 Task: Find connections with filter location Aïn Arnat with filter topic #workwith filter profile language French with filter current company MGH Group with filter school Sardar Vallabhbhai National Institute of Technology, Surat with filter industry Insurance and Employee Benefit Funds with filter service category Translation with filter keywords title Concierge
Action: Mouse moved to (600, 82)
Screenshot: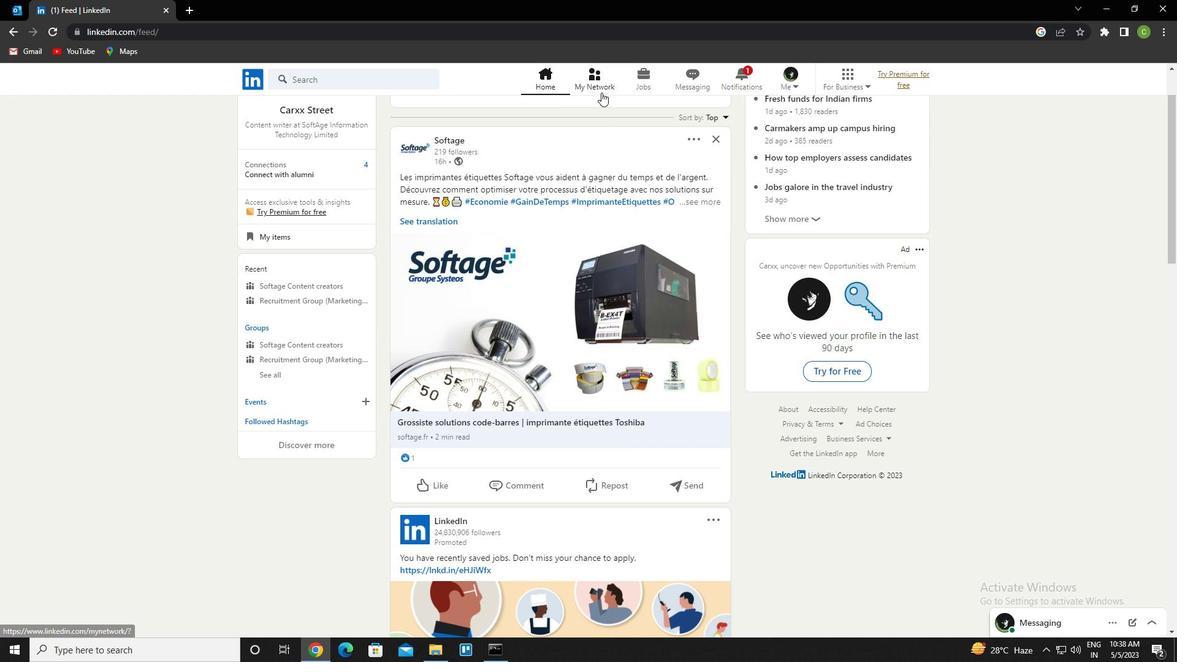 
Action: Mouse pressed left at (600, 82)
Screenshot: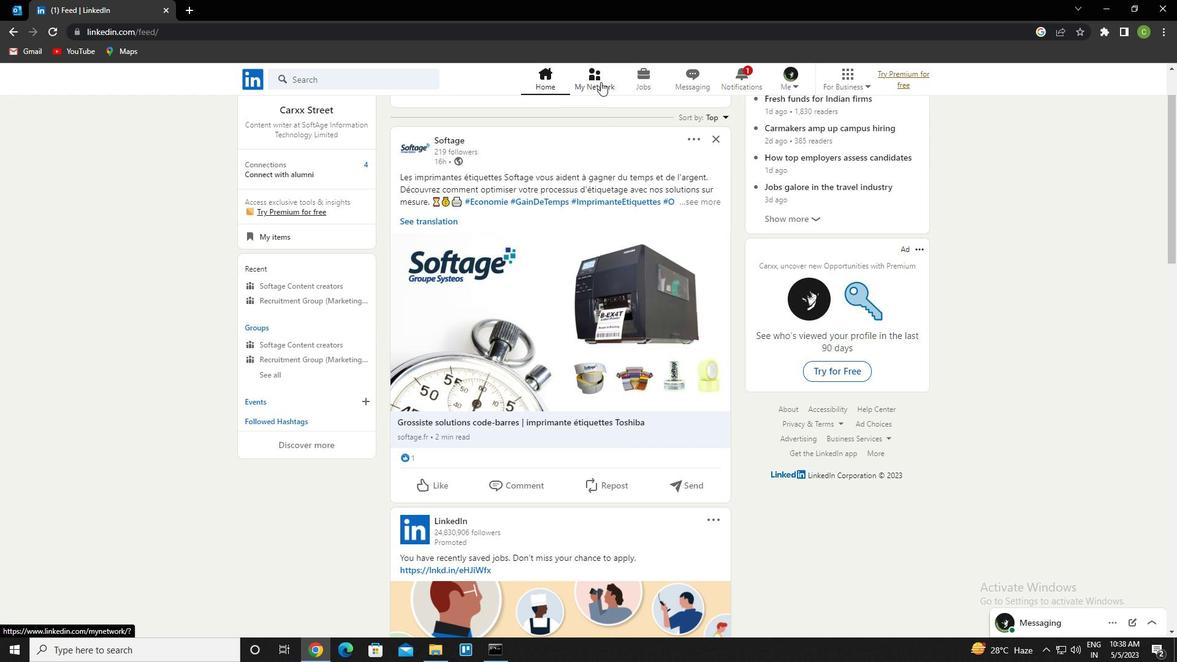 
Action: Mouse moved to (358, 152)
Screenshot: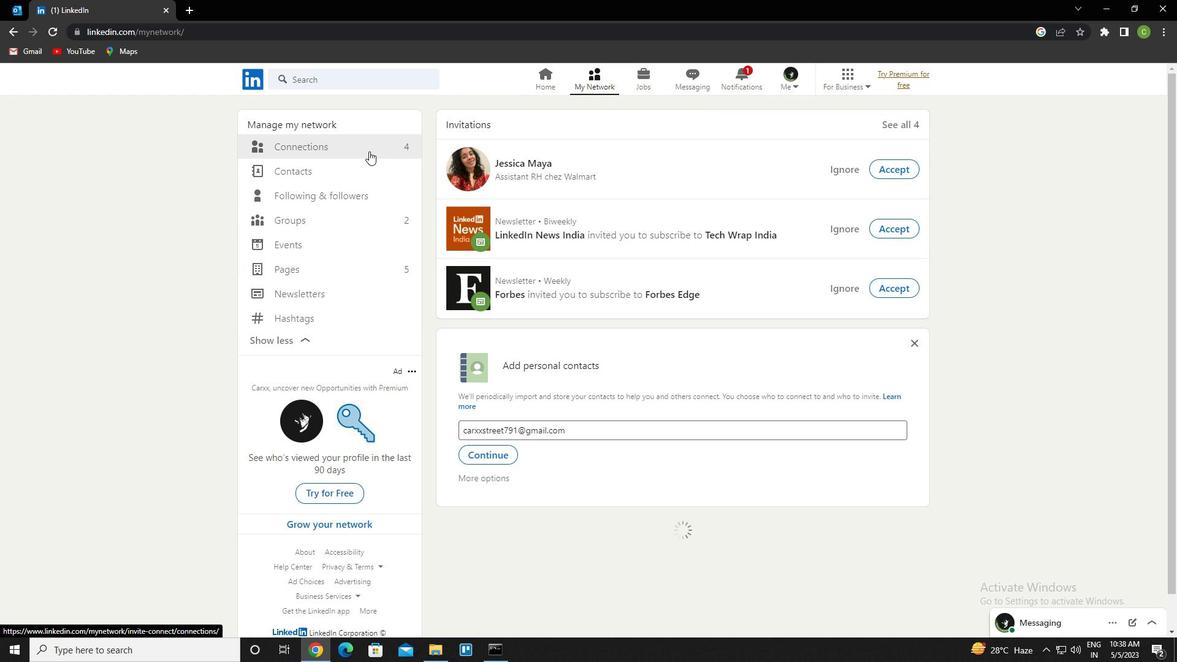 
Action: Mouse pressed left at (358, 152)
Screenshot: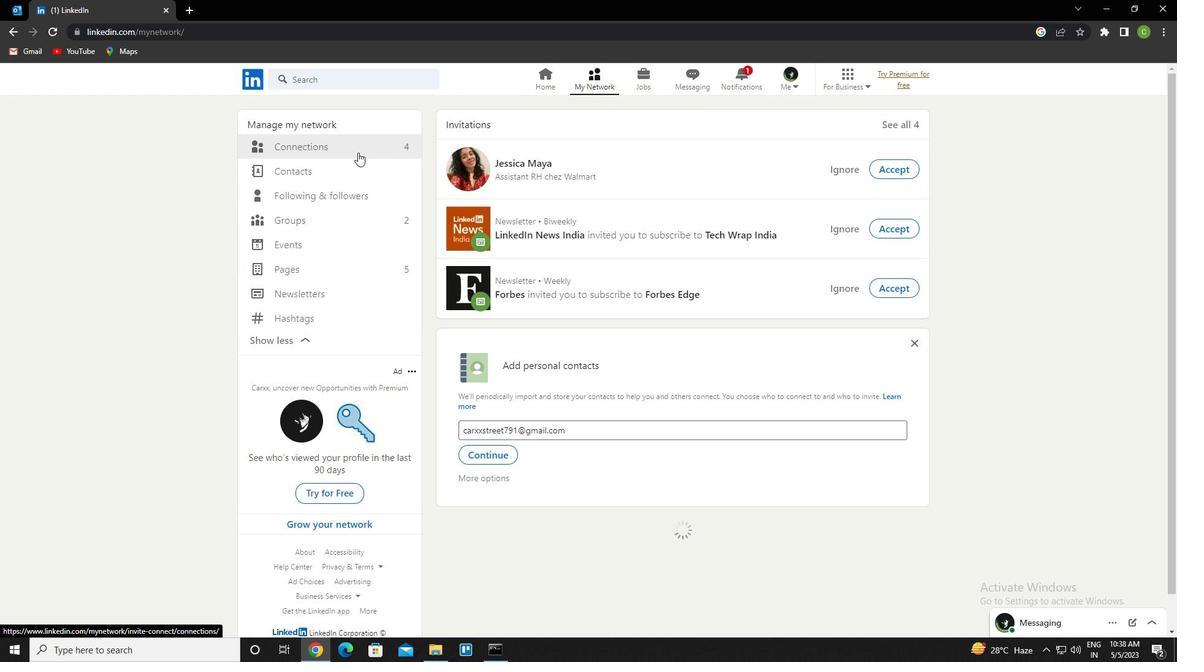 
Action: Mouse moved to (675, 150)
Screenshot: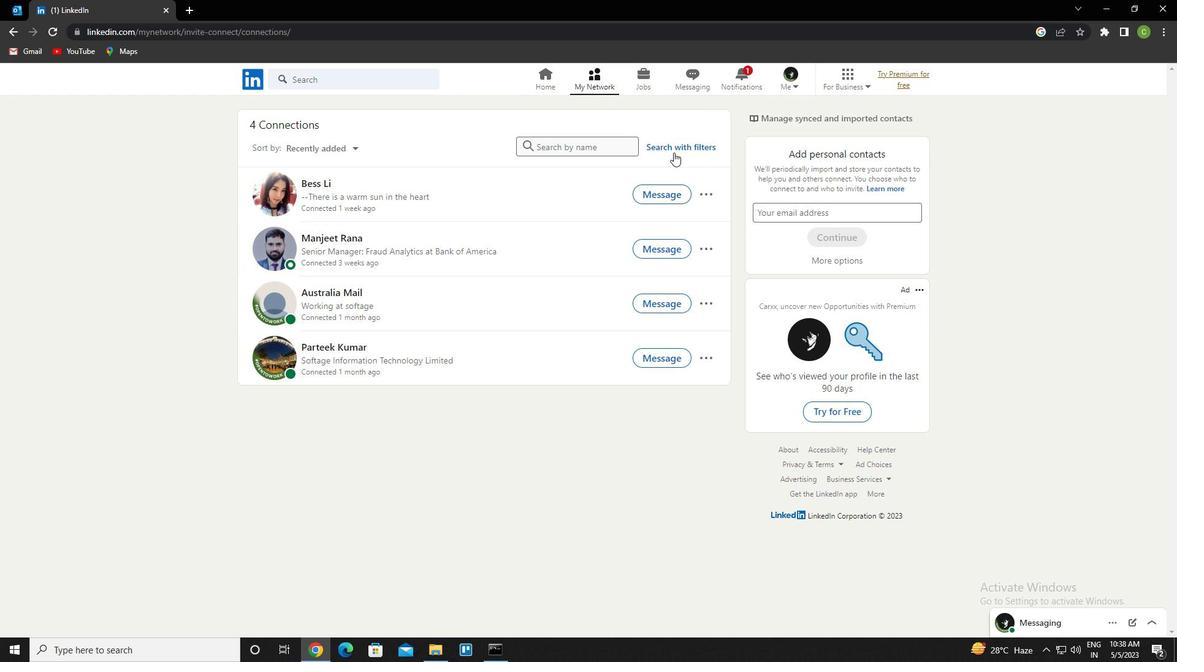 
Action: Mouse pressed left at (675, 150)
Screenshot: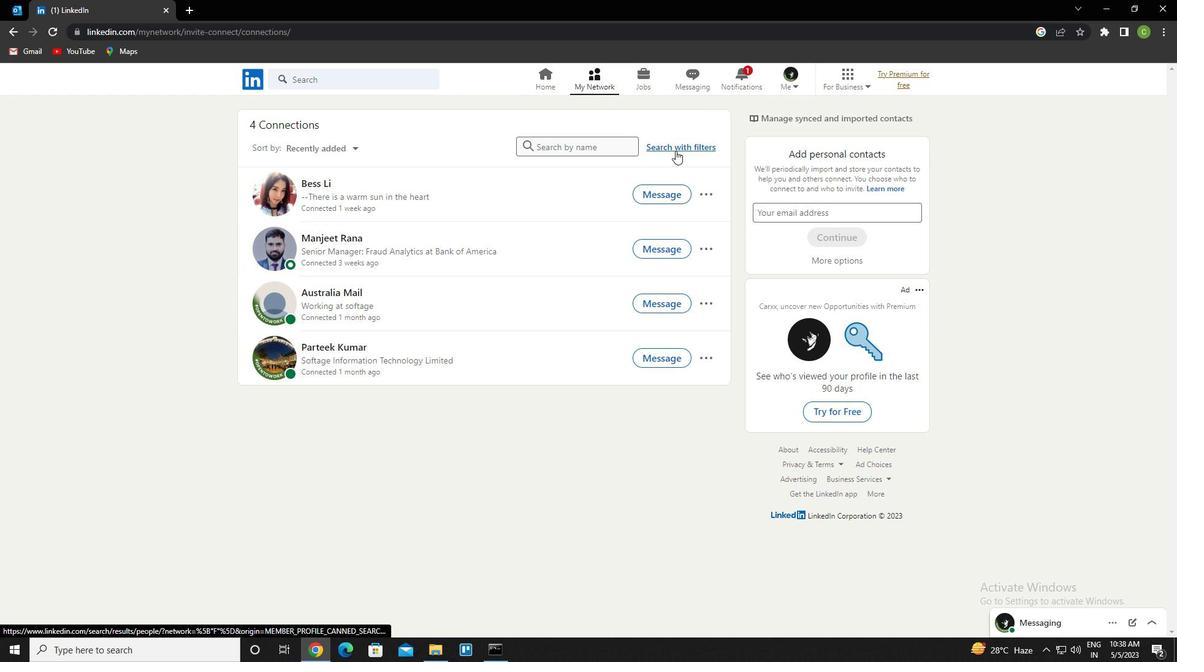 
Action: Mouse moved to (630, 115)
Screenshot: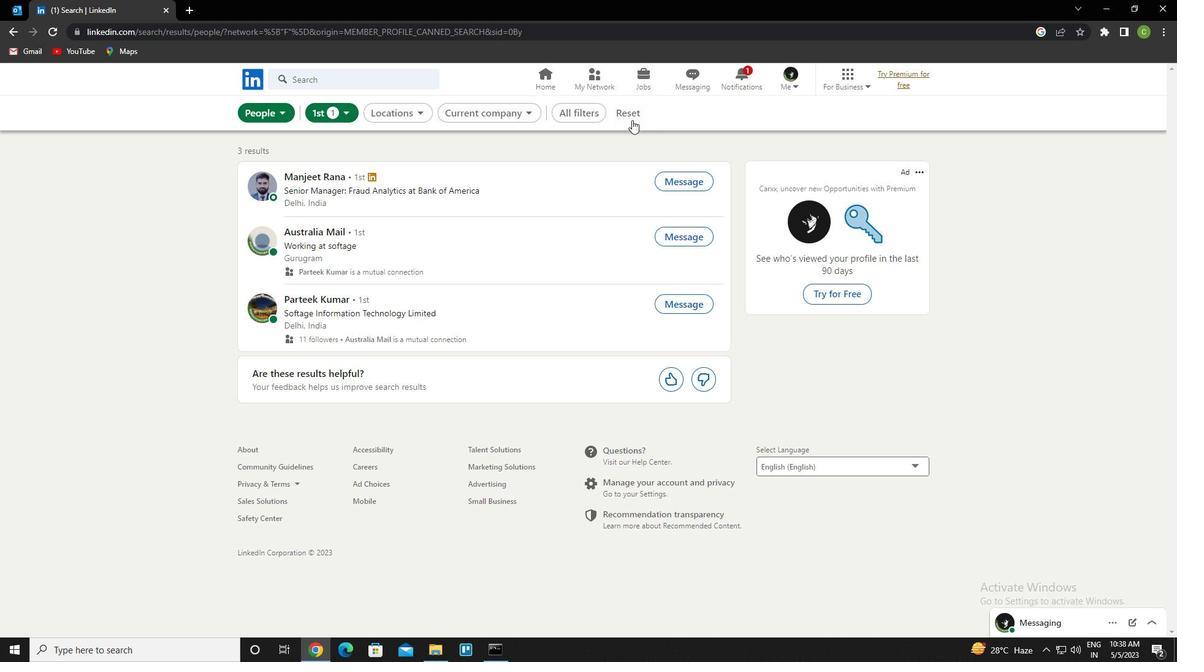
Action: Mouse pressed left at (630, 115)
Screenshot: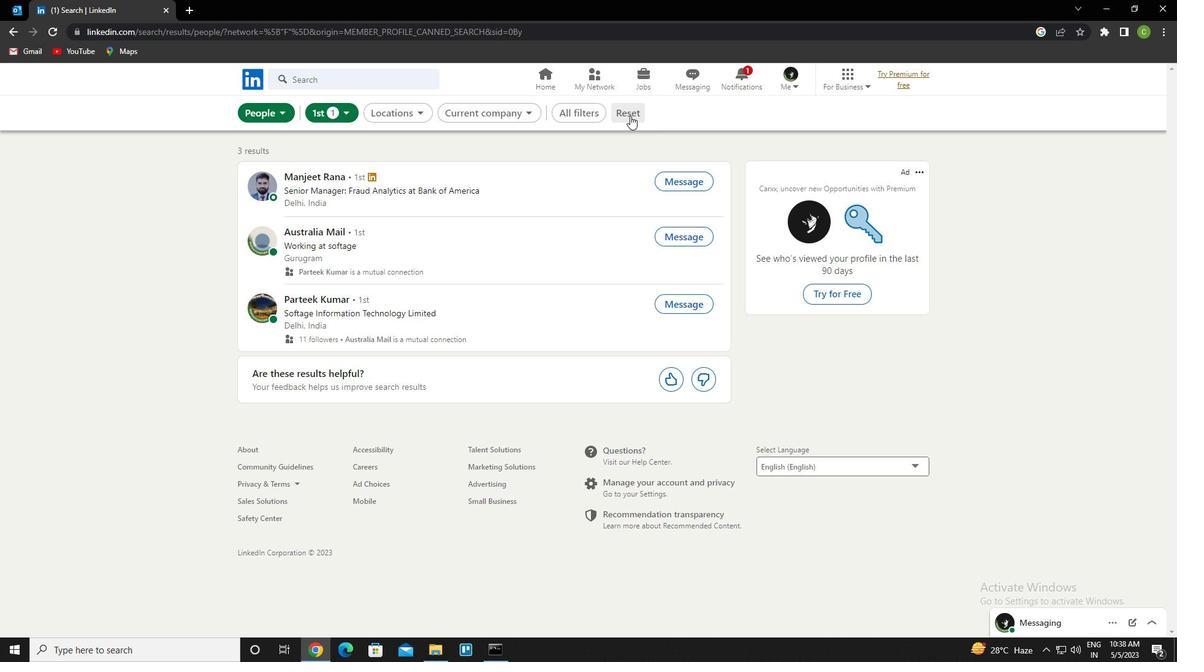 
Action: Mouse moved to (618, 115)
Screenshot: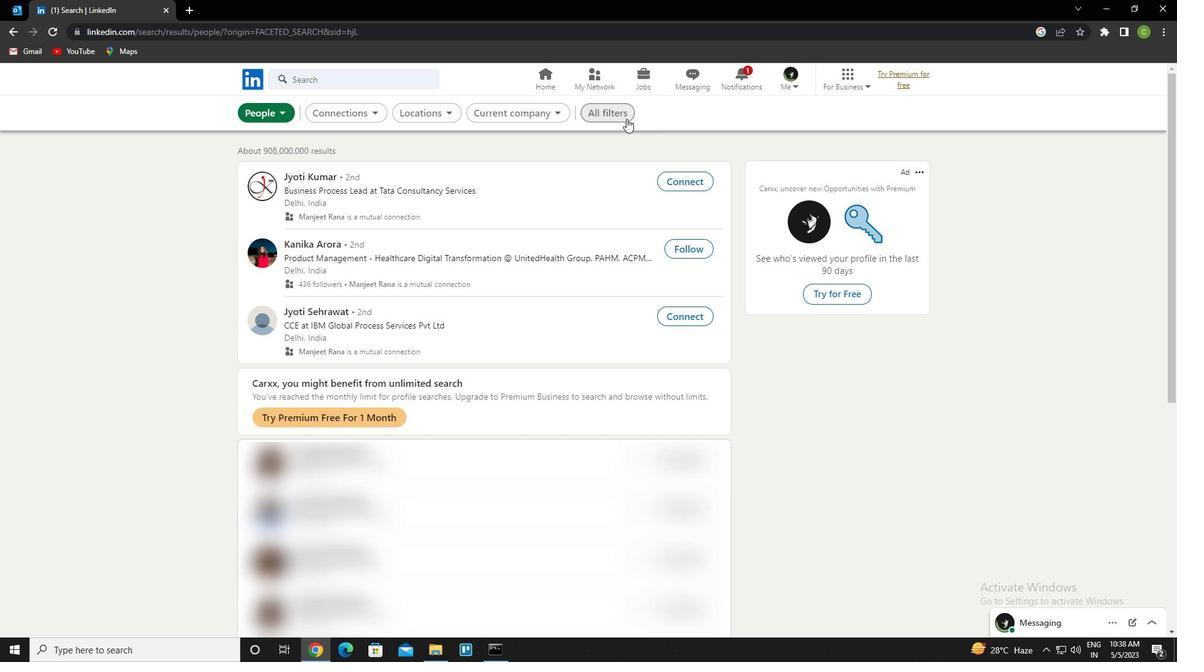 
Action: Mouse pressed left at (618, 115)
Screenshot: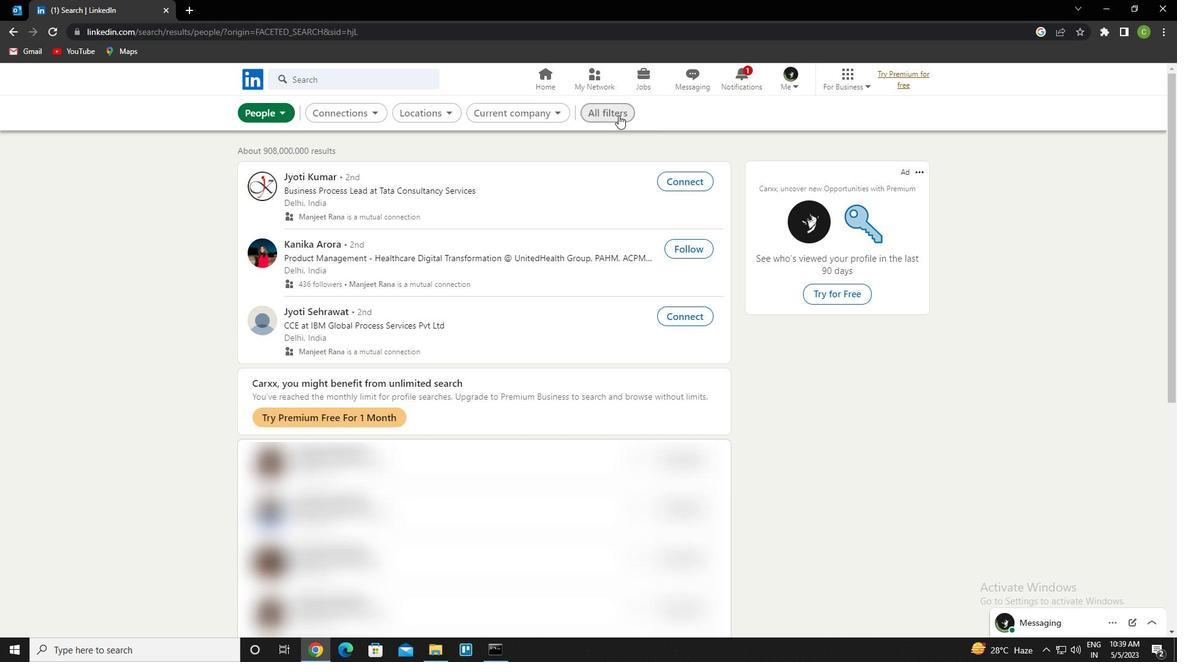 
Action: Mouse moved to (932, 364)
Screenshot: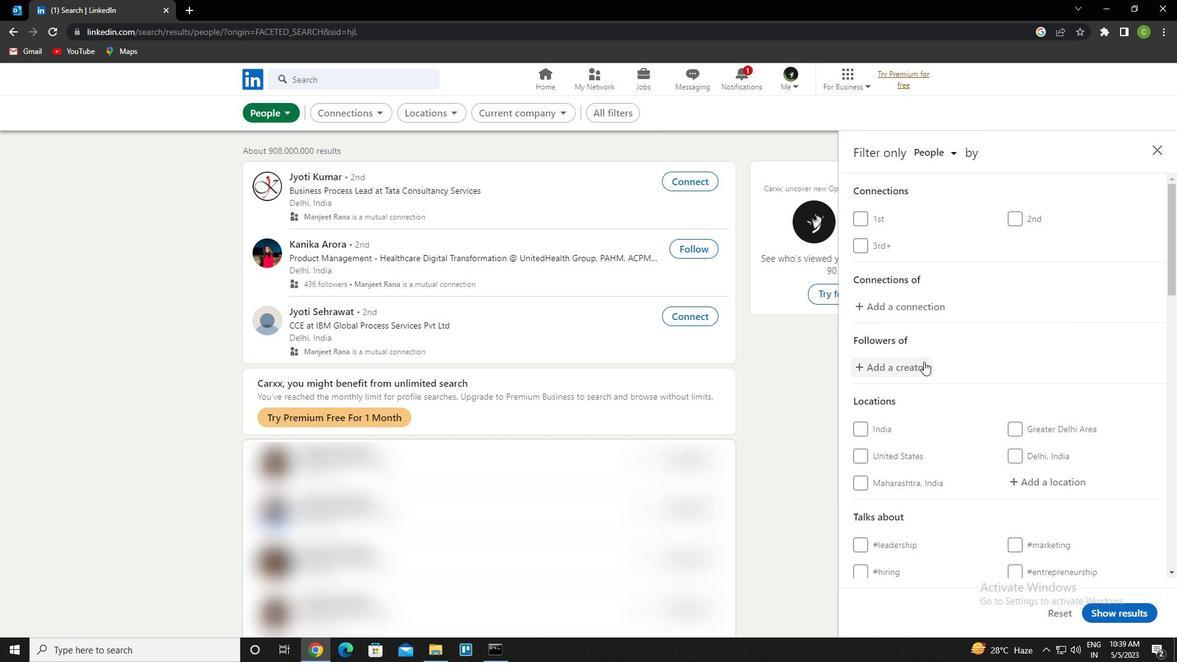 
Action: Mouse scrolled (932, 363) with delta (0, 0)
Screenshot: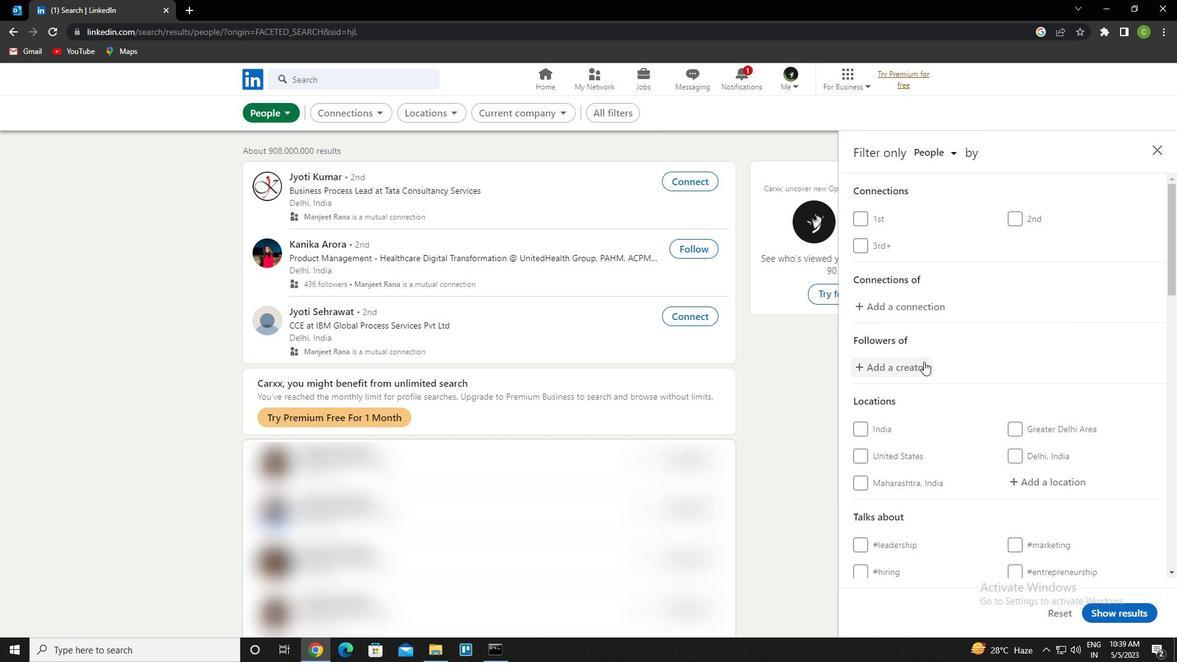 
Action: Mouse moved to (966, 406)
Screenshot: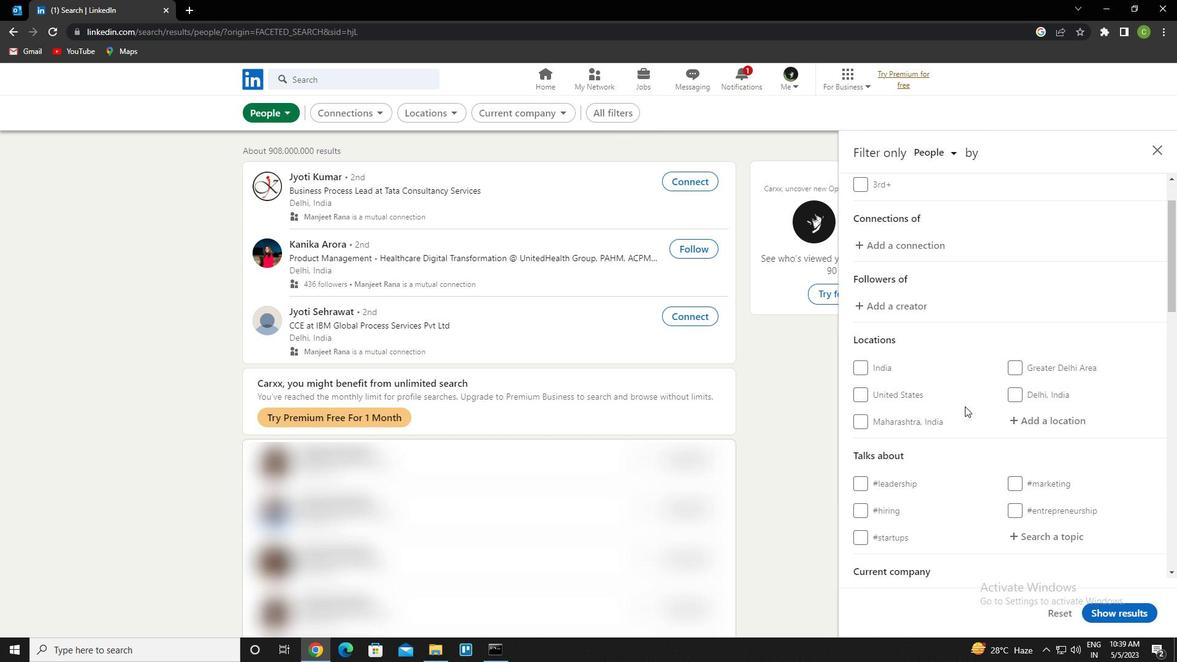 
Action: Mouse scrolled (966, 405) with delta (0, 0)
Screenshot: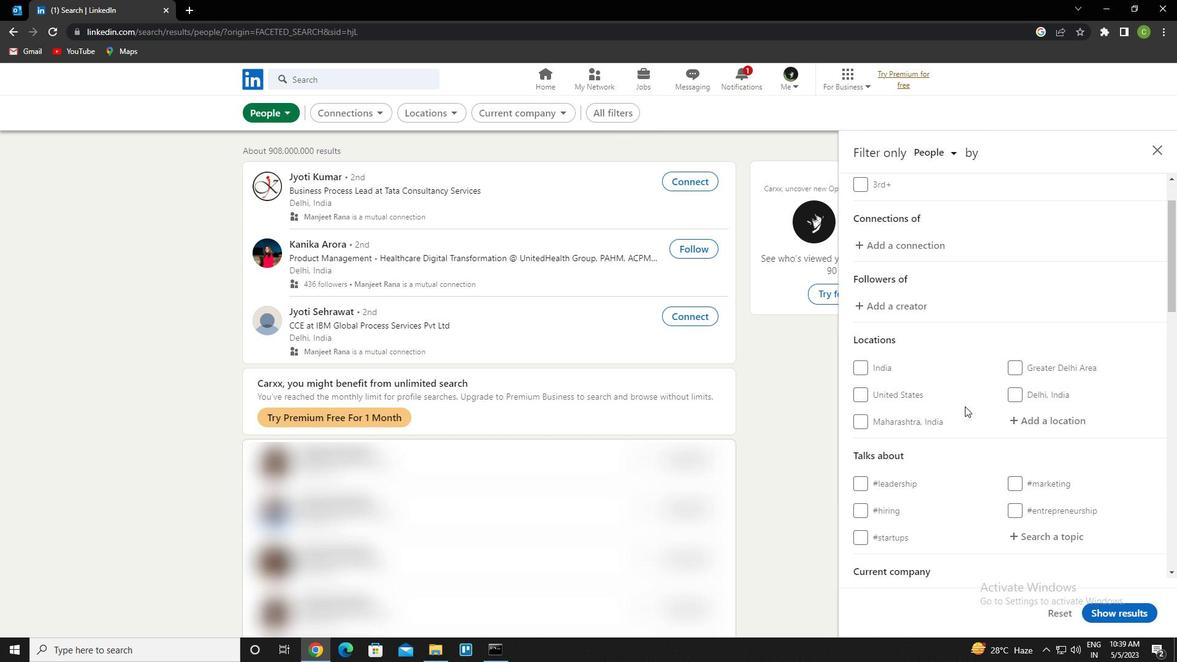
Action: Mouse moved to (1024, 359)
Screenshot: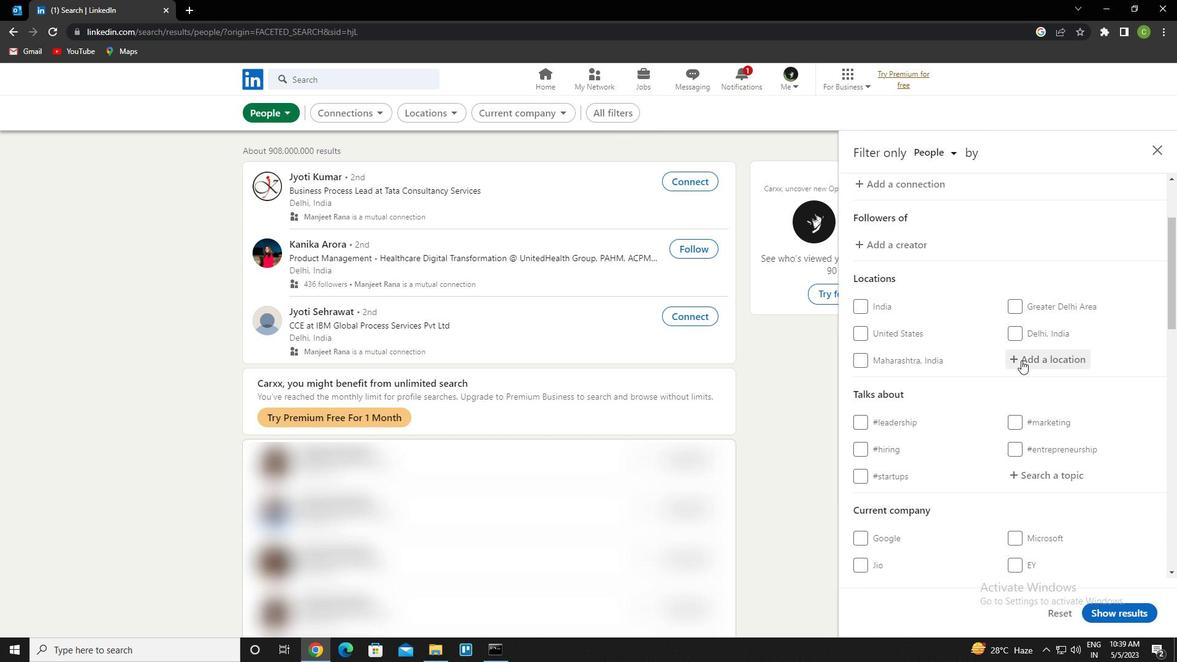 
Action: Mouse pressed left at (1024, 359)
Screenshot: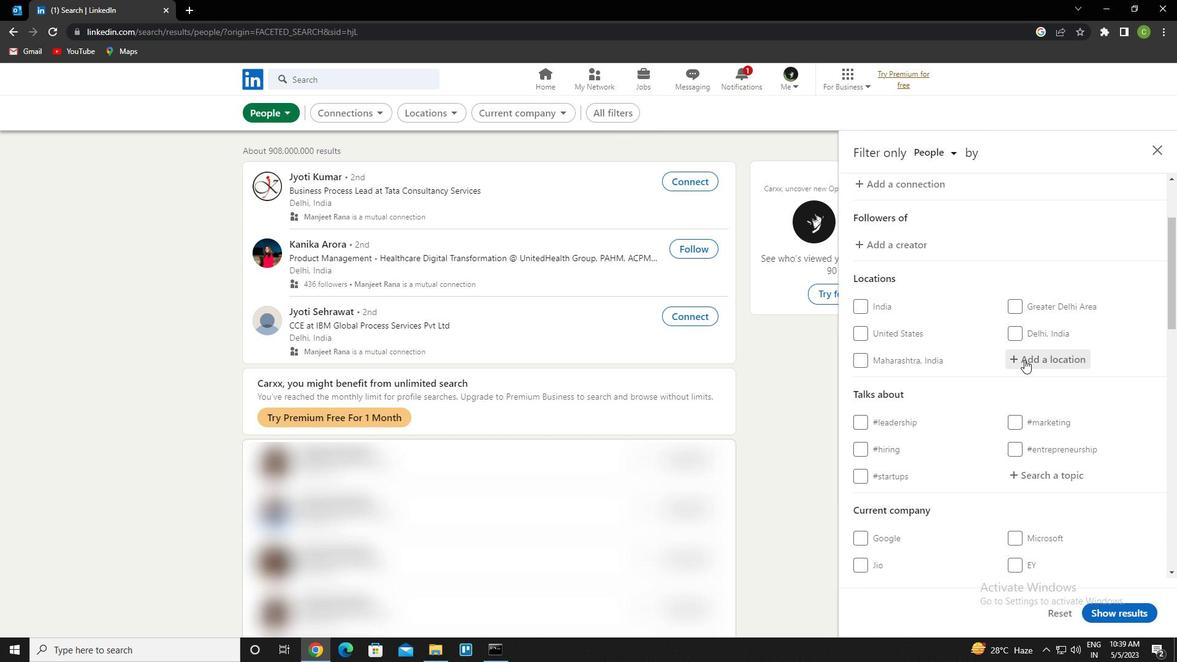 
Action: Mouse moved to (990, 335)
Screenshot: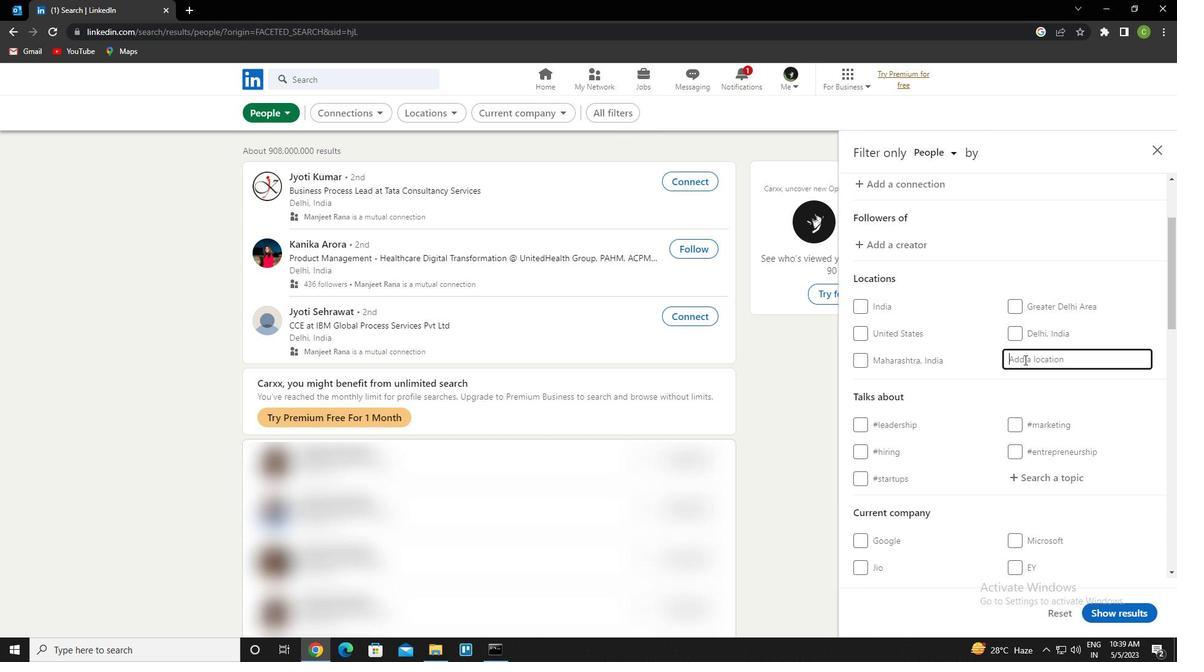 
Action: Key pressed <Key.caps_lock>a<Key.caps_lock>in<Key.space><Key.caps_lock>a<Key.caps_lock>rnat<Key.down><Key.enter>
Screenshot: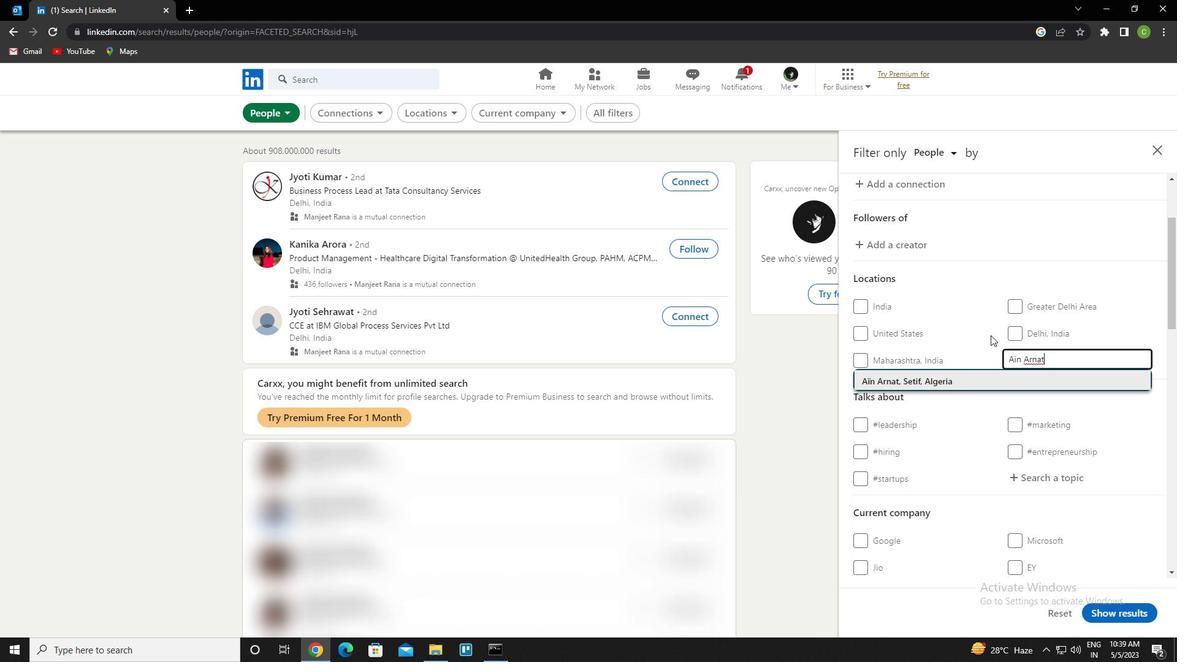 
Action: Mouse scrolled (990, 334) with delta (0, 0)
Screenshot: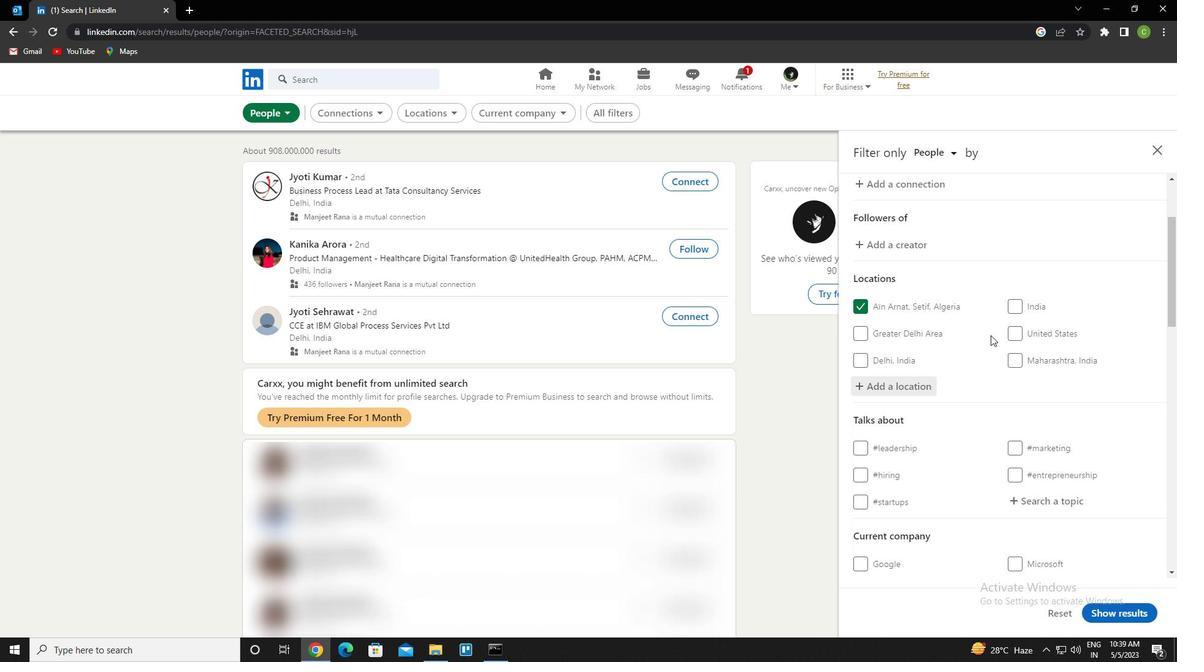
Action: Mouse moved to (1050, 441)
Screenshot: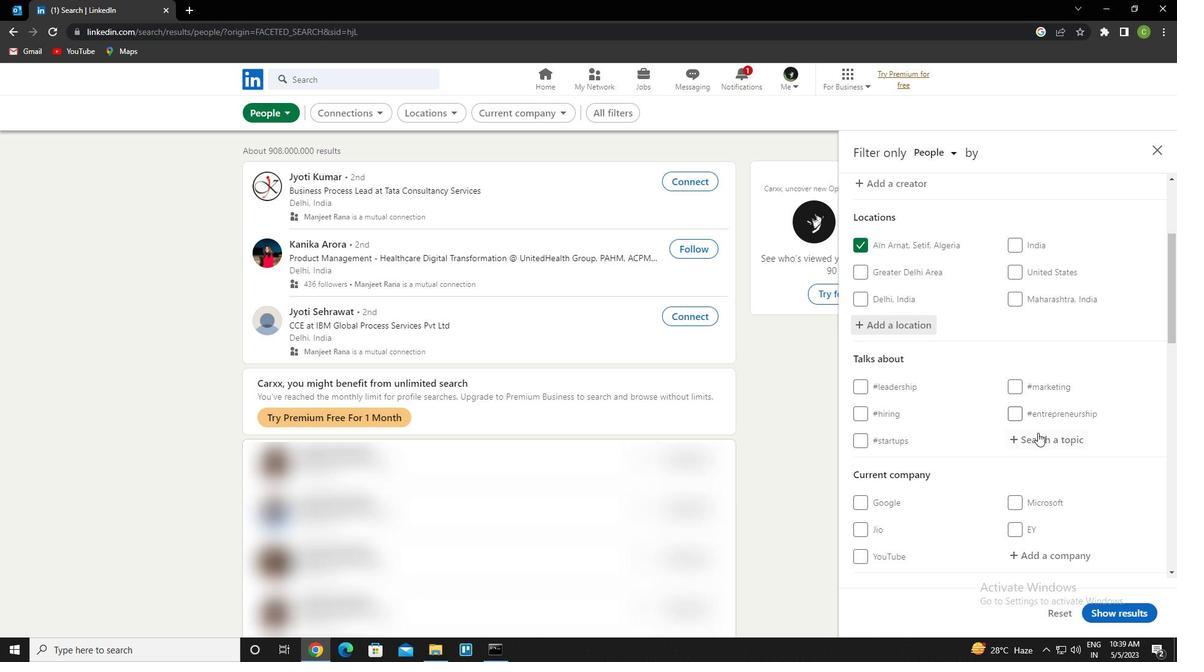 
Action: Mouse pressed left at (1050, 441)
Screenshot: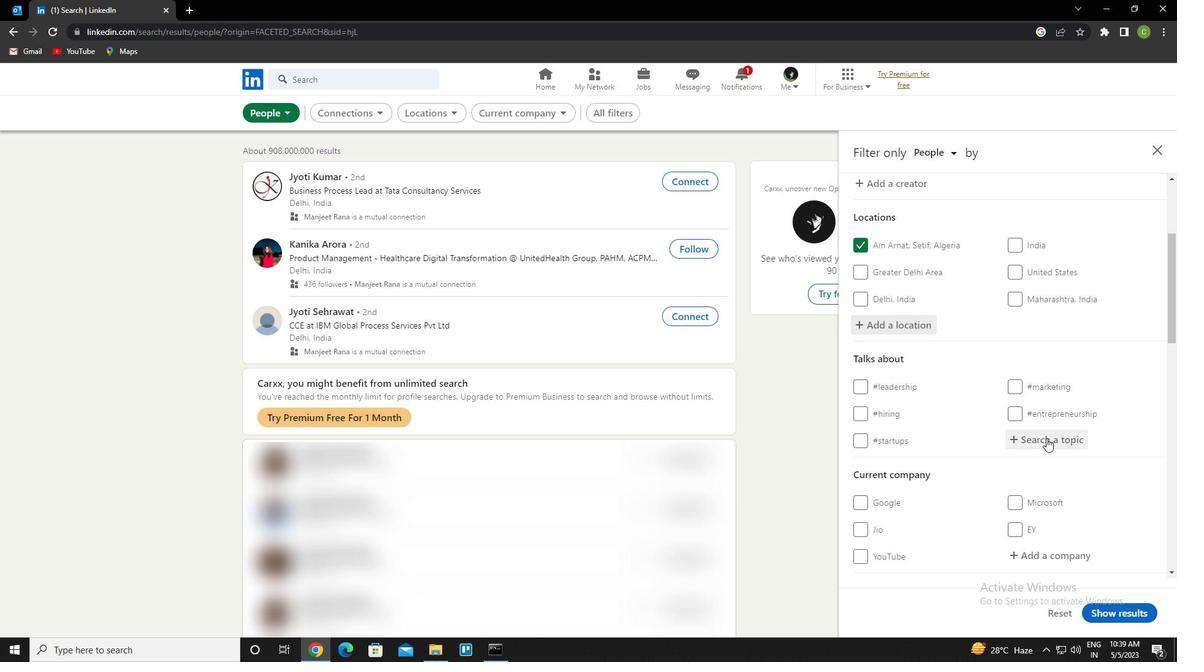 
Action: Mouse moved to (992, 407)
Screenshot: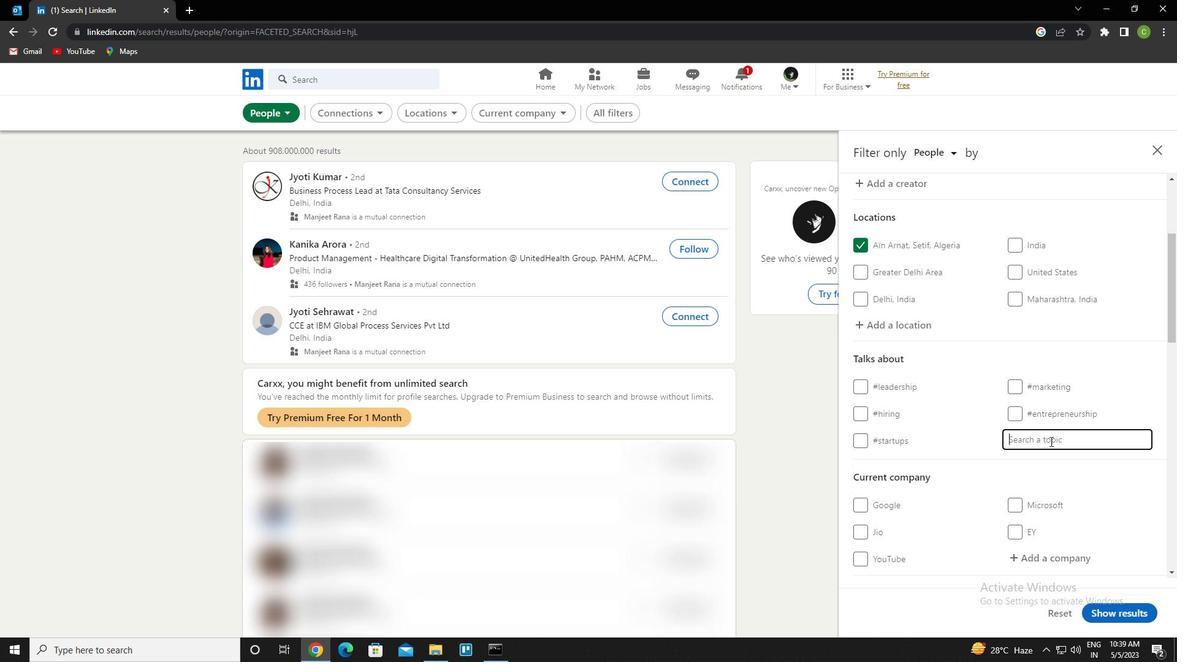 
Action: Key pressed work<Key.down><Key.enter>
Screenshot: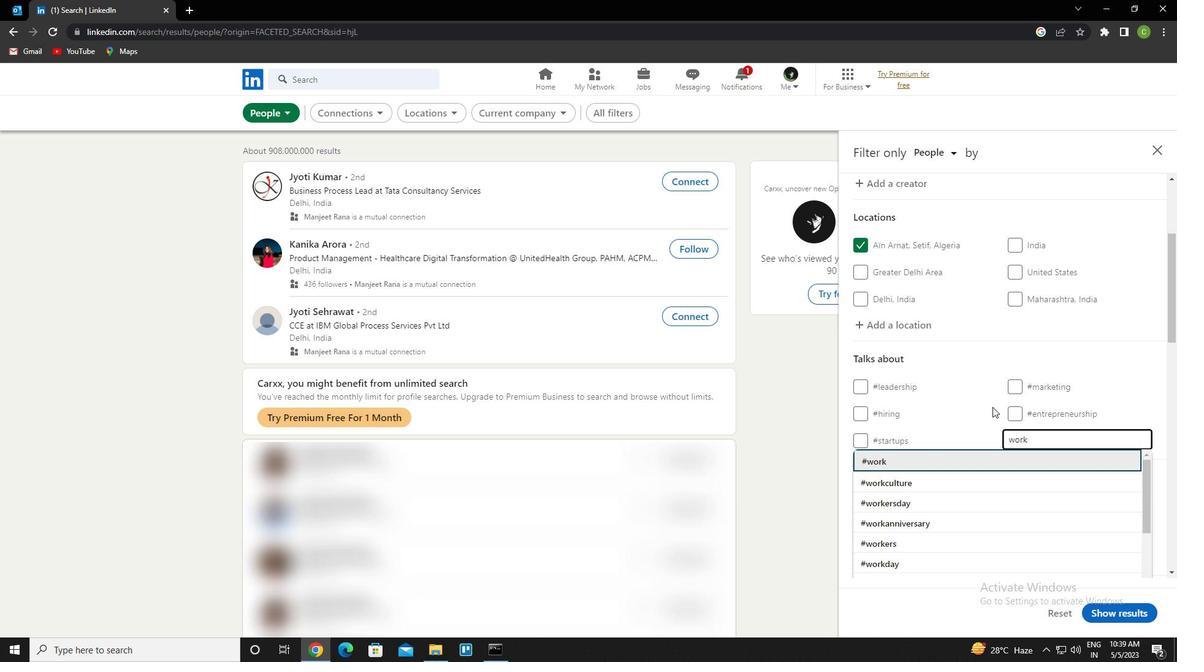 
Action: Mouse moved to (992, 406)
Screenshot: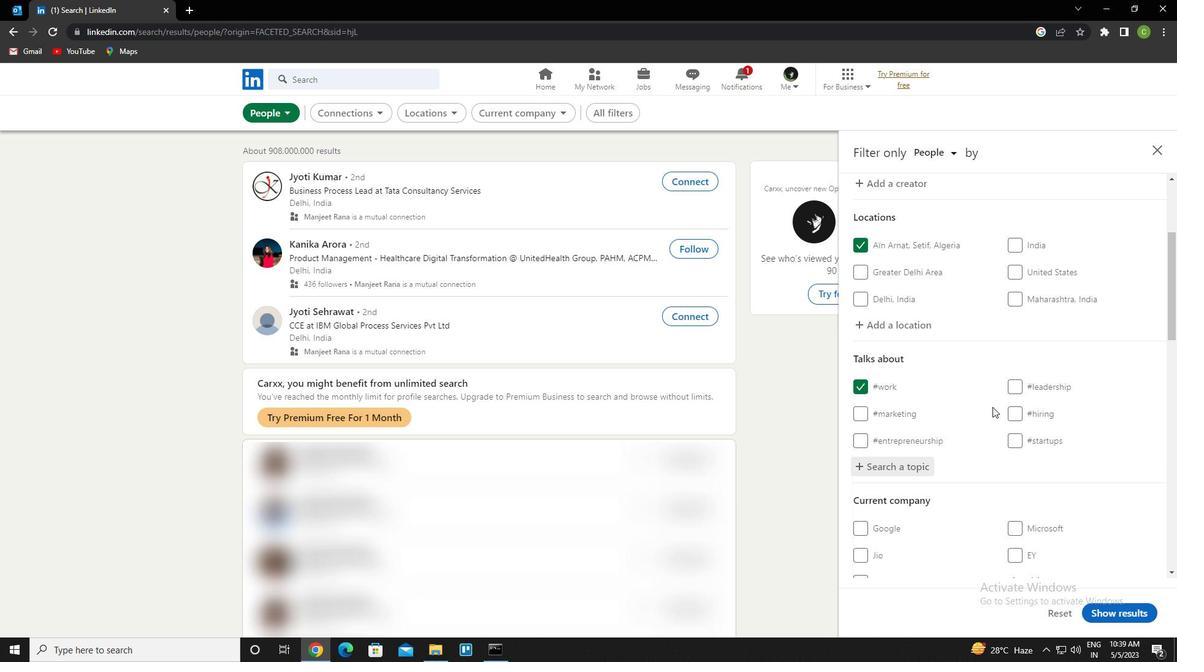 
Action: Mouse scrolled (992, 405) with delta (0, 0)
Screenshot: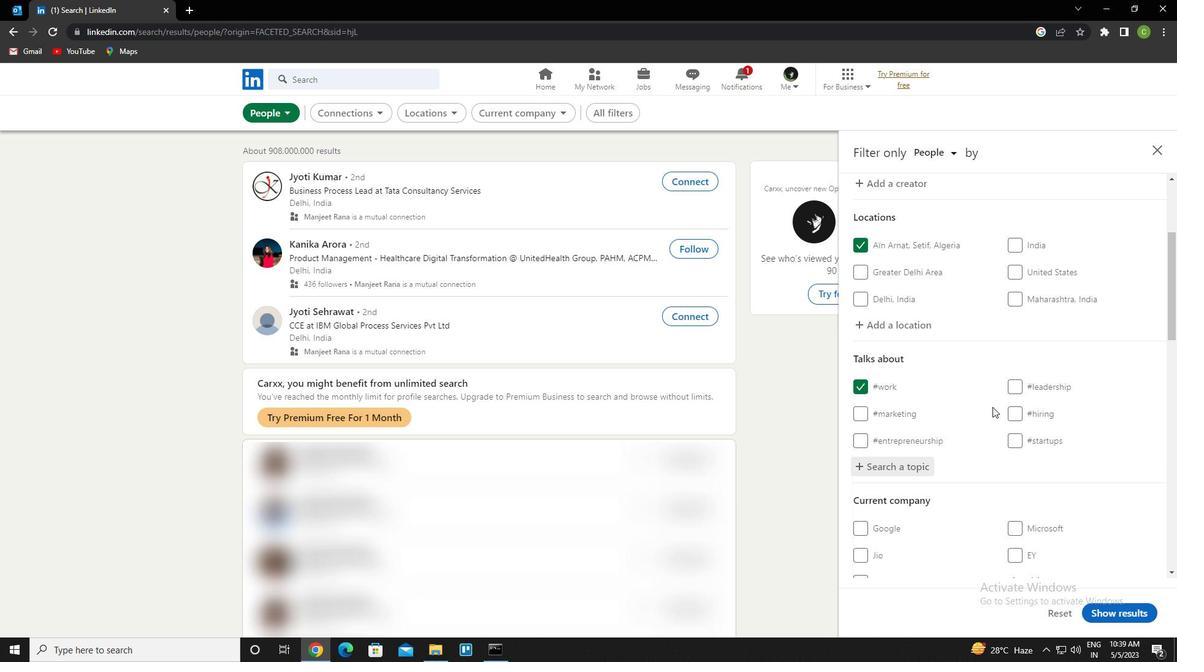
Action: Mouse moved to (992, 408)
Screenshot: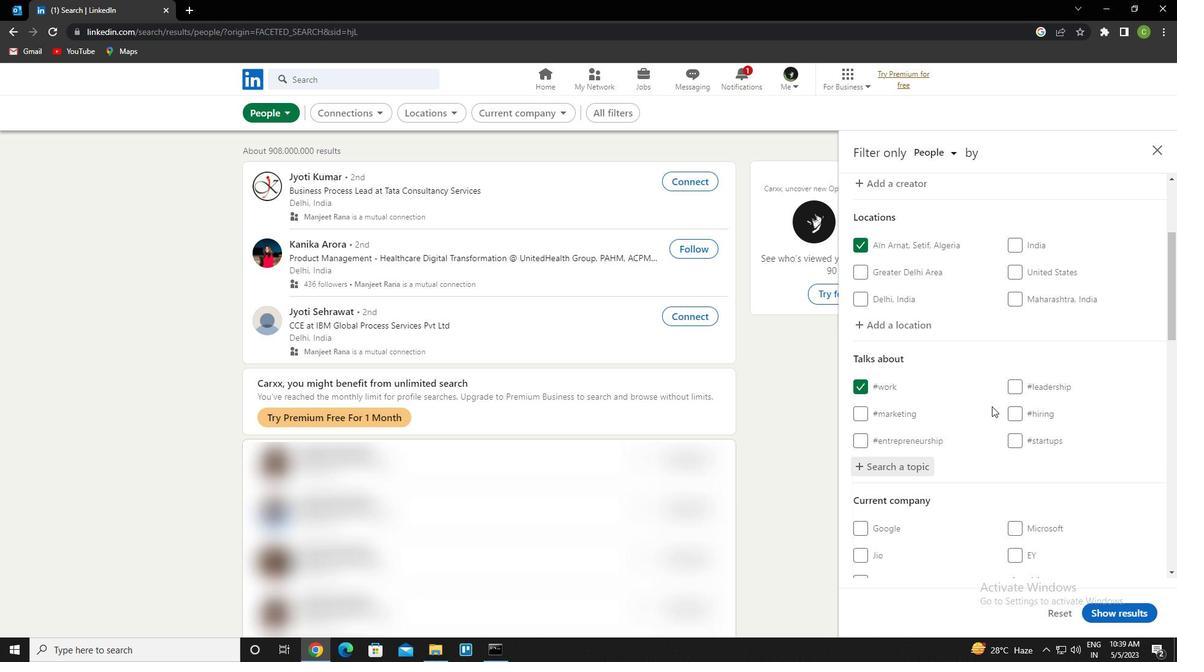 
Action: Mouse scrolled (992, 407) with delta (0, 0)
Screenshot: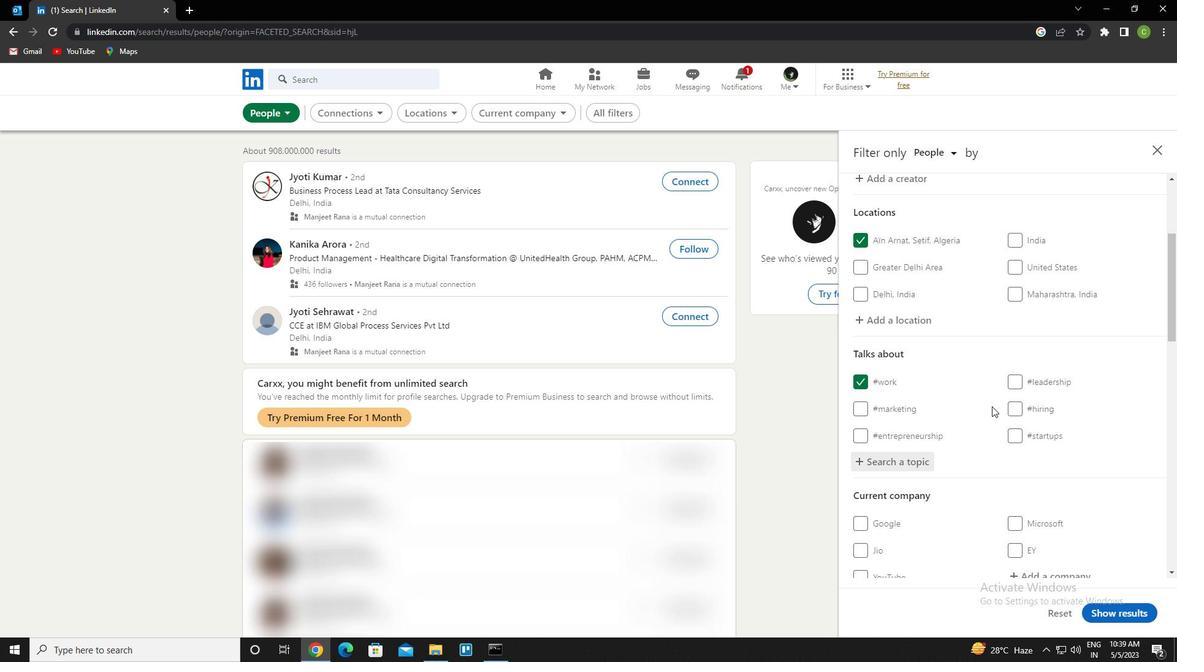 
Action: Mouse moved to (992, 409)
Screenshot: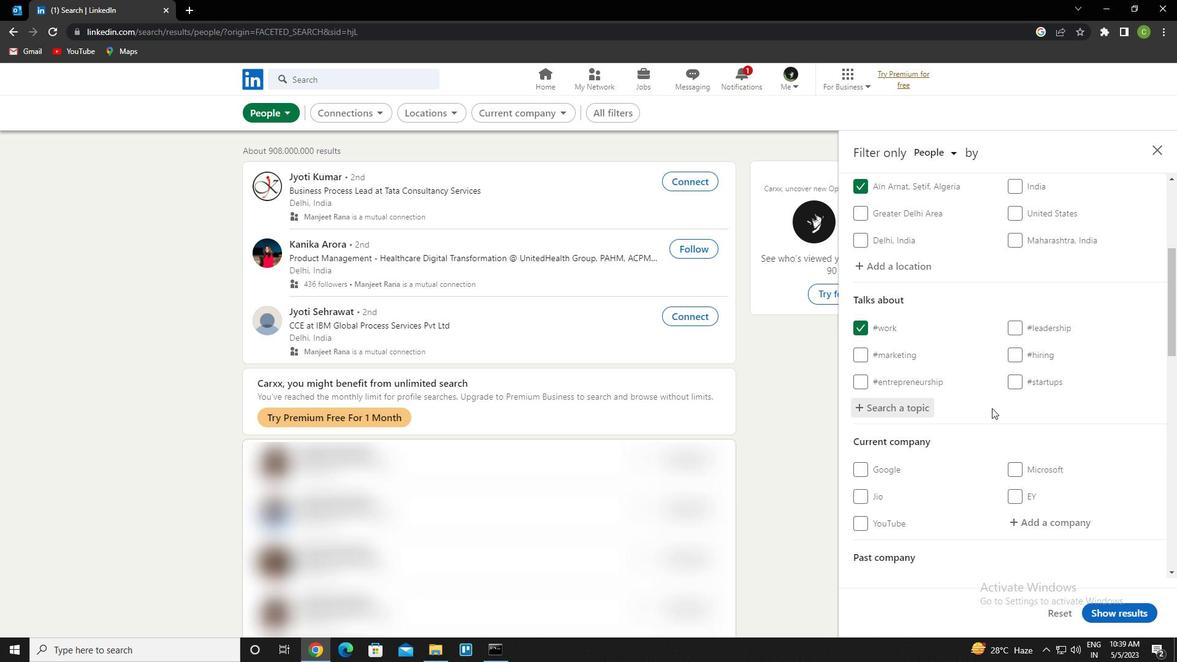 
Action: Mouse scrolled (992, 408) with delta (0, 0)
Screenshot: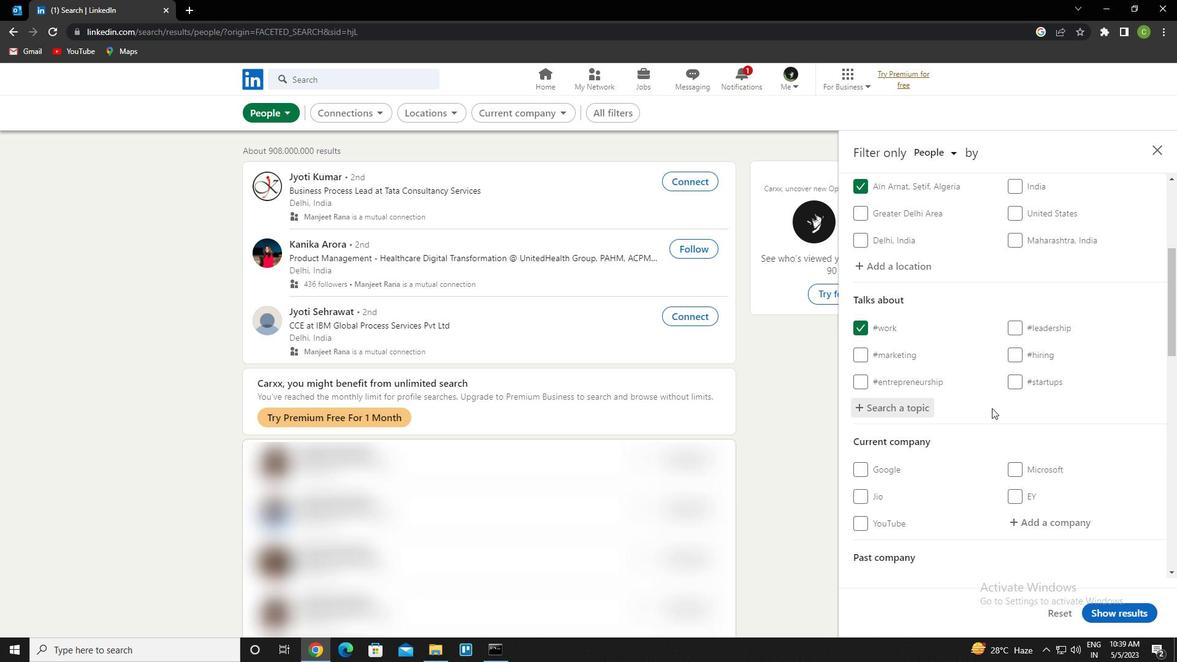 
Action: Mouse moved to (987, 408)
Screenshot: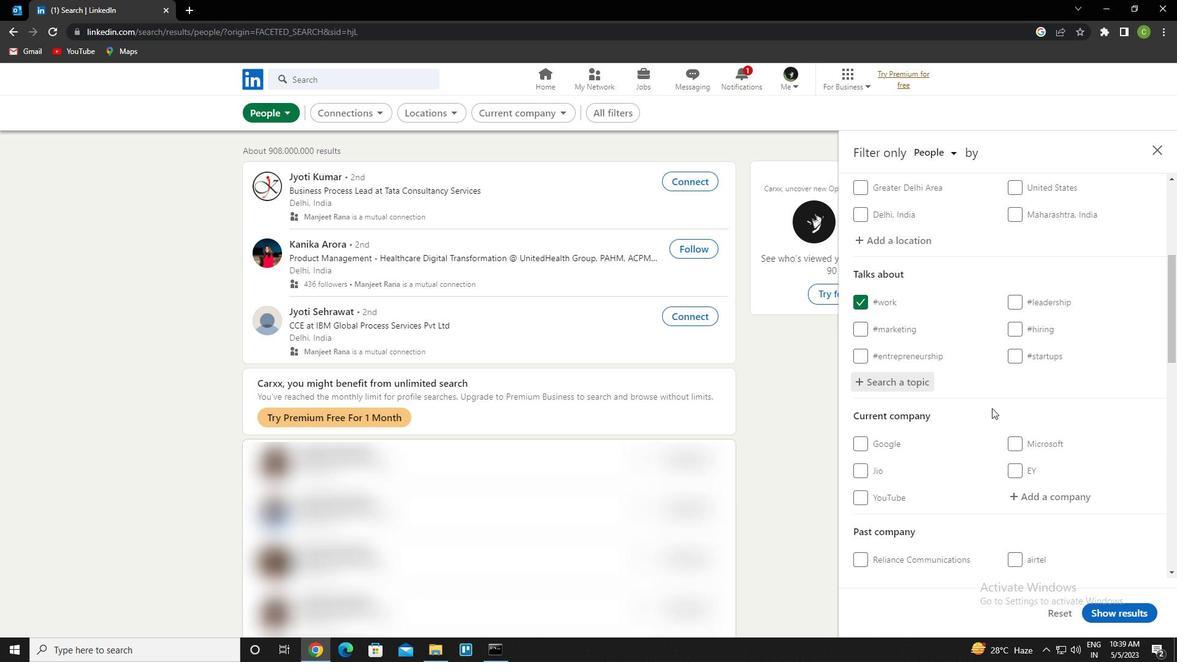 
Action: Mouse scrolled (987, 407) with delta (0, 0)
Screenshot: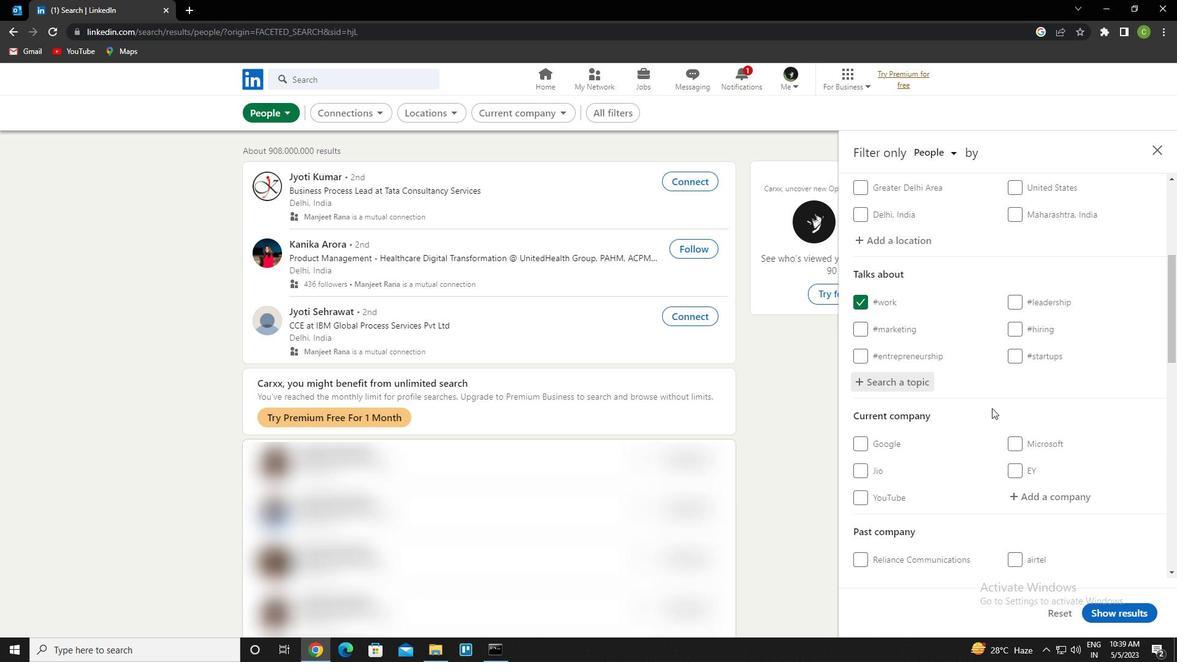
Action: Mouse moved to (981, 402)
Screenshot: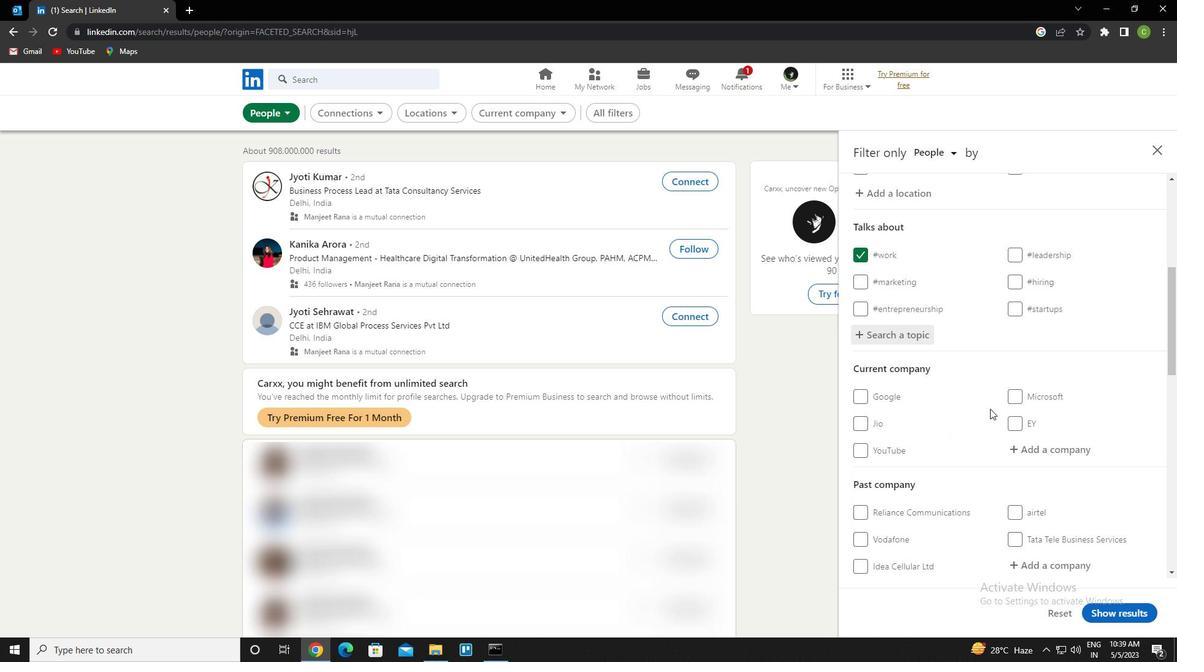 
Action: Mouse scrolled (981, 402) with delta (0, 0)
Screenshot: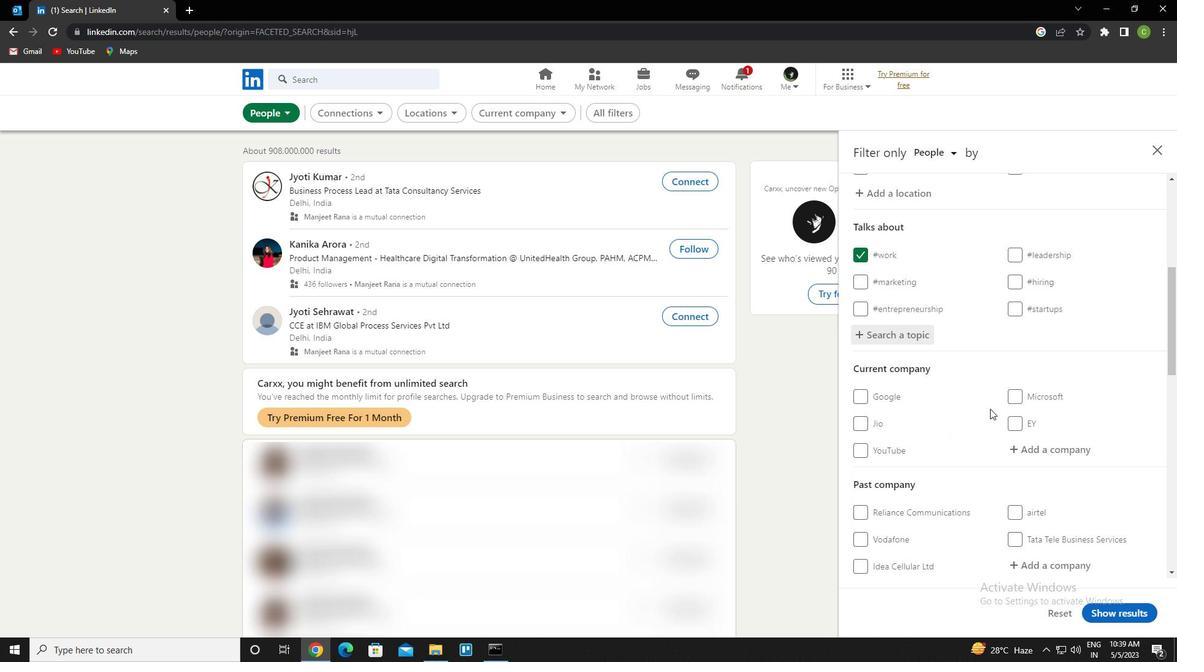 
Action: Mouse moved to (975, 390)
Screenshot: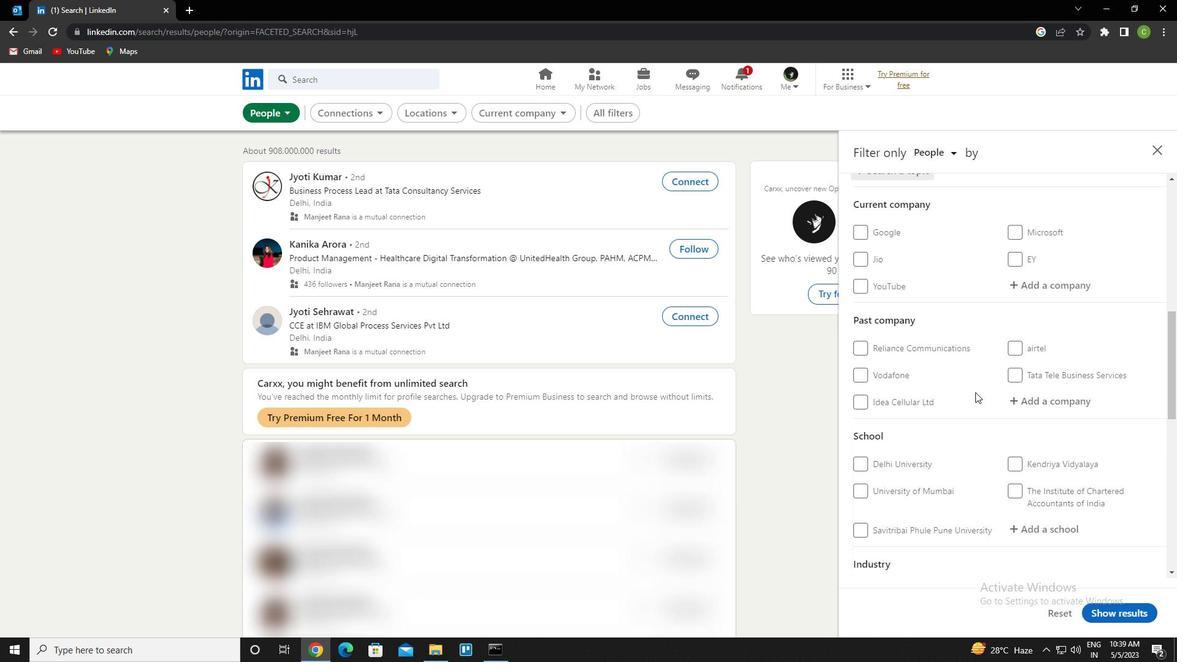 
Action: Mouse scrolled (975, 390) with delta (0, 0)
Screenshot: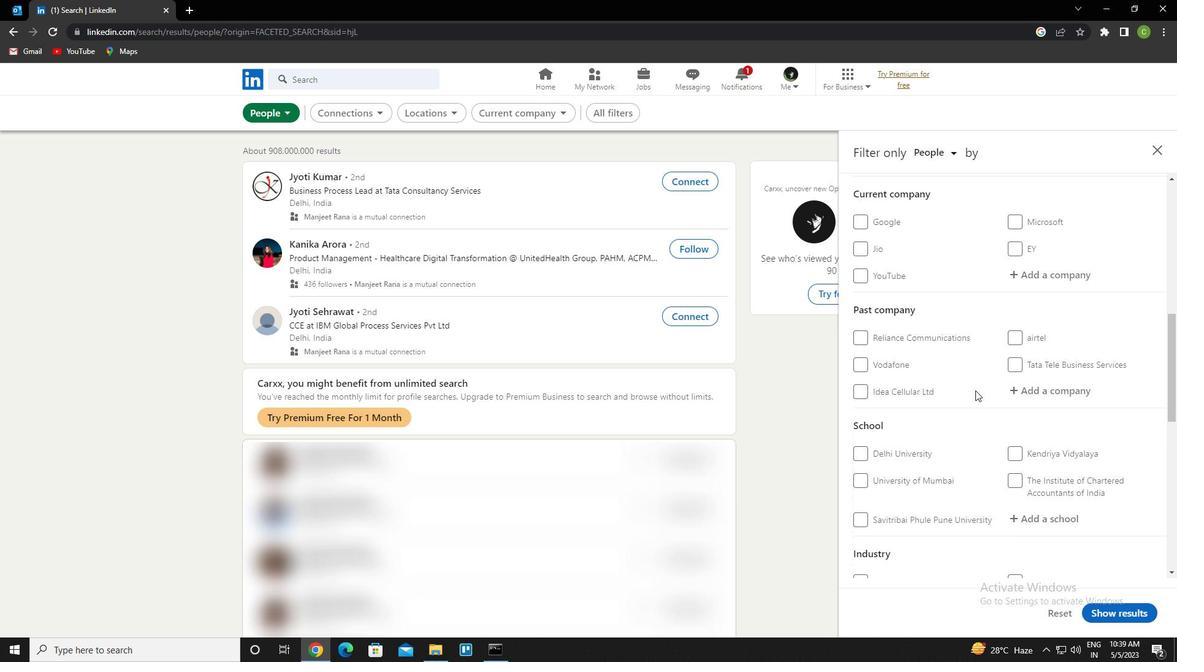 
Action: Mouse scrolled (975, 390) with delta (0, 0)
Screenshot: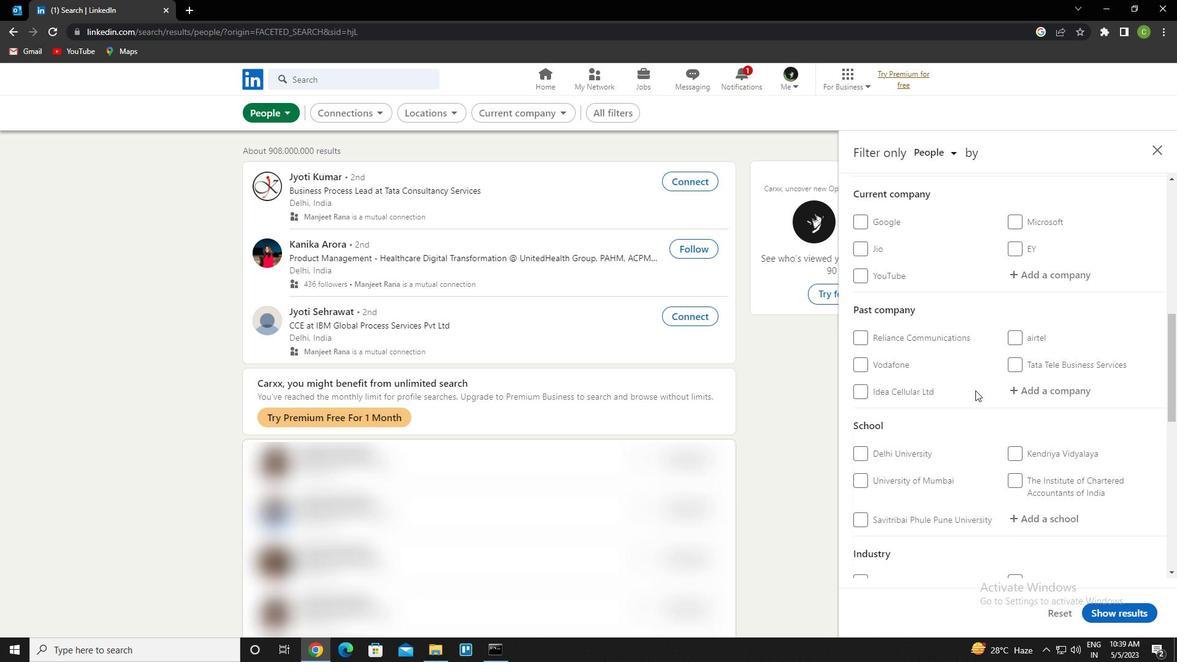 
Action: Mouse scrolled (975, 390) with delta (0, 0)
Screenshot: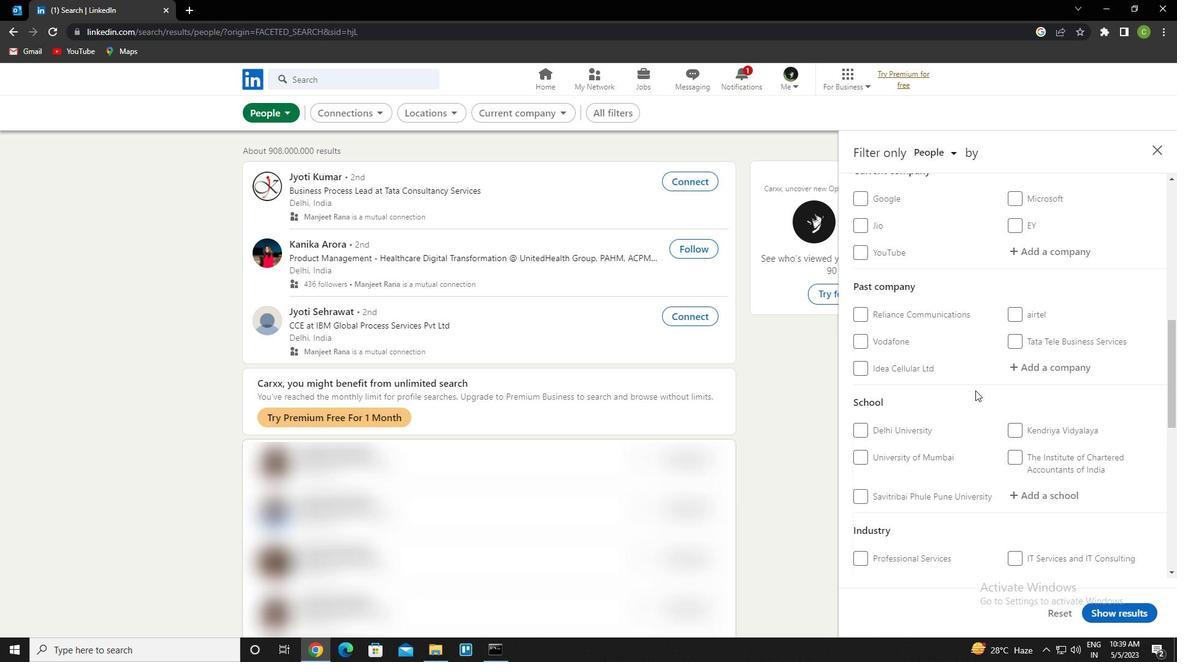 
Action: Mouse scrolled (975, 390) with delta (0, 0)
Screenshot: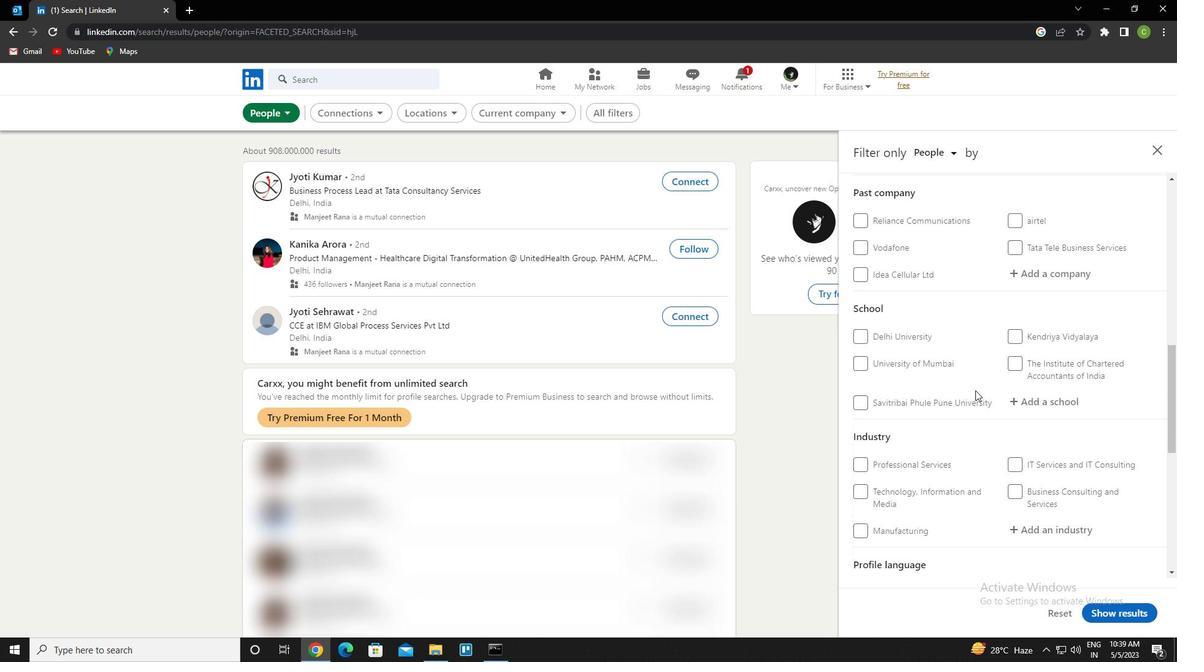 
Action: Mouse scrolled (975, 390) with delta (0, 0)
Screenshot: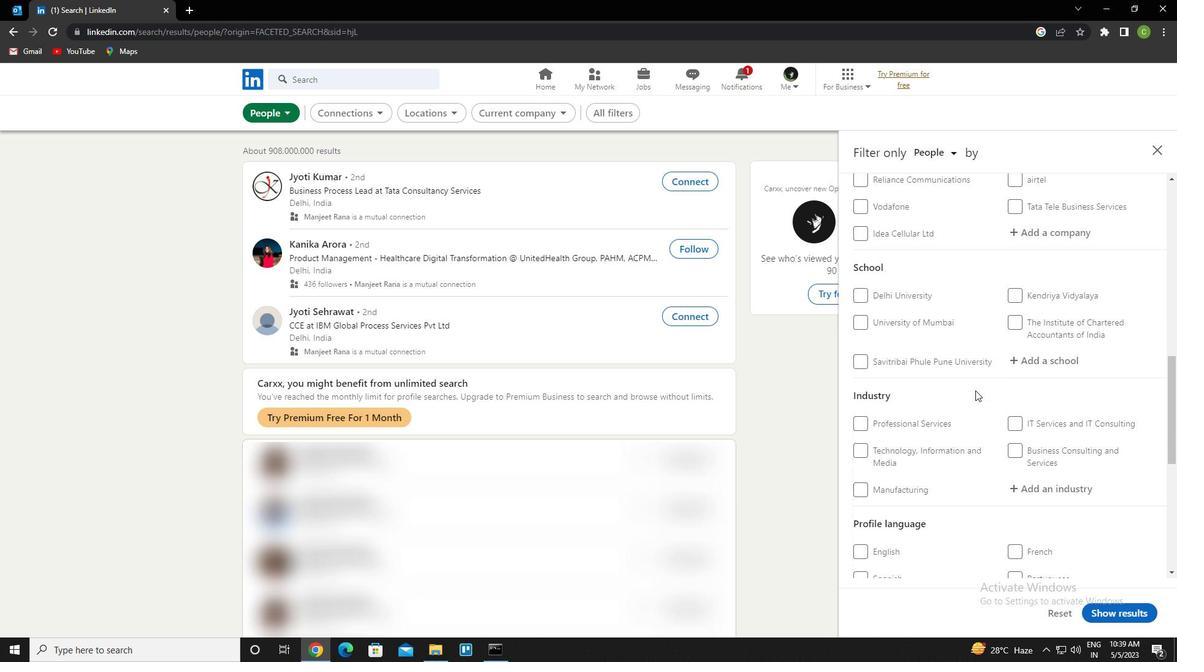 
Action: Mouse moved to (1014, 401)
Screenshot: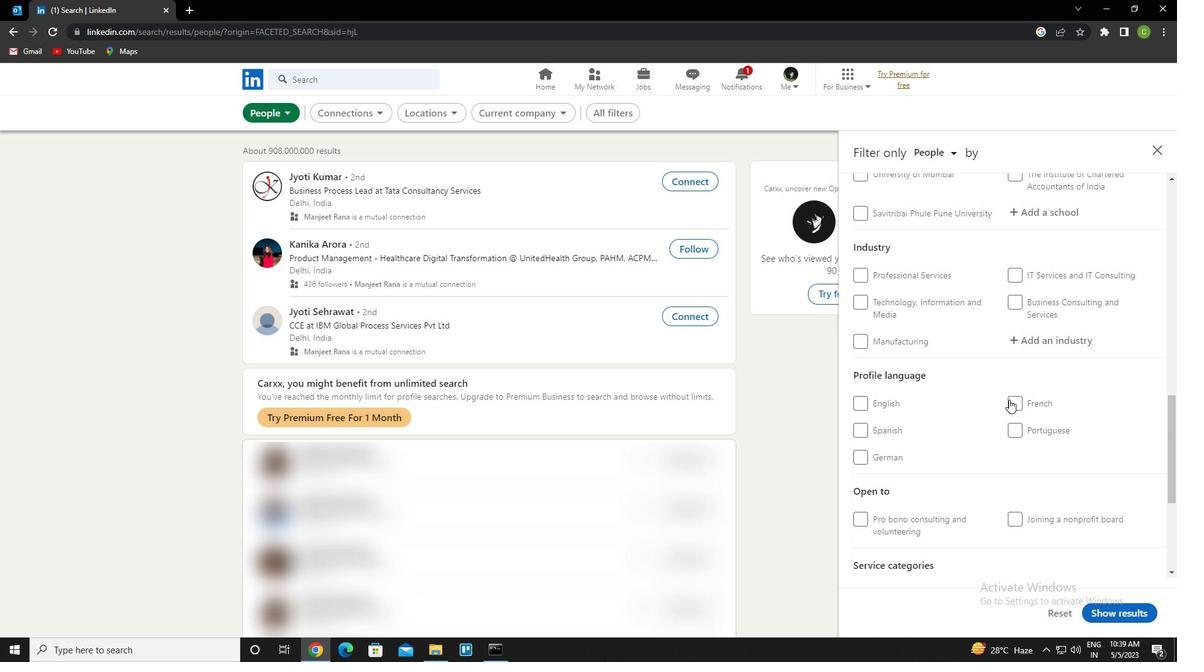 
Action: Mouse pressed left at (1014, 401)
Screenshot: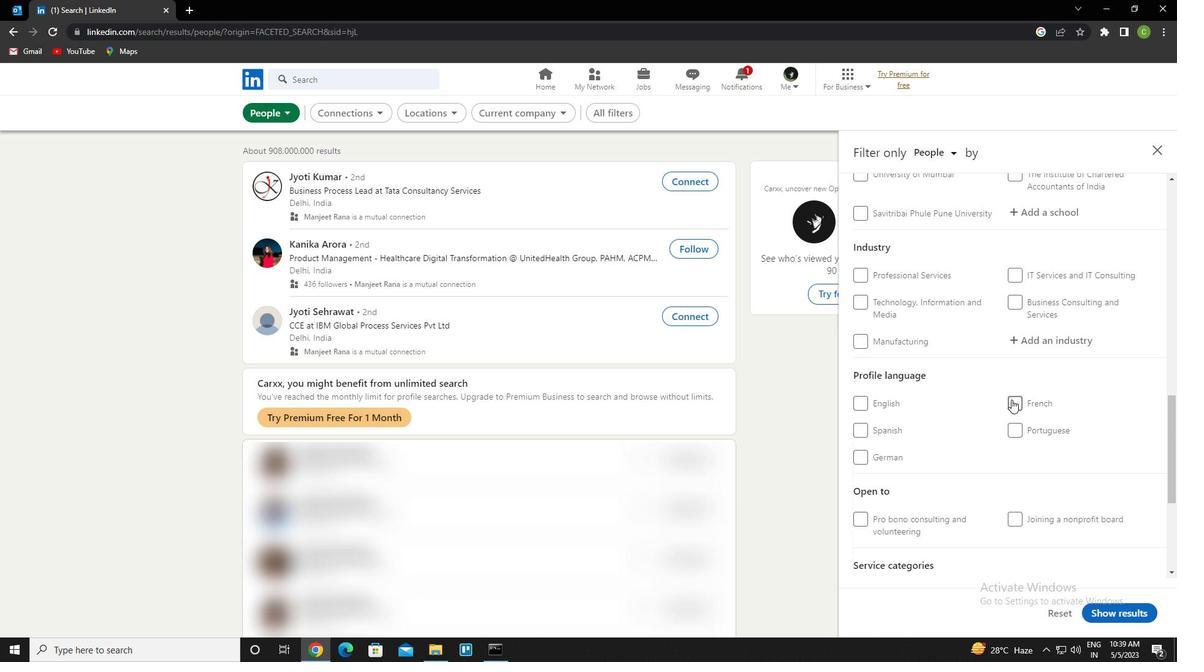 
Action: Mouse moved to (986, 394)
Screenshot: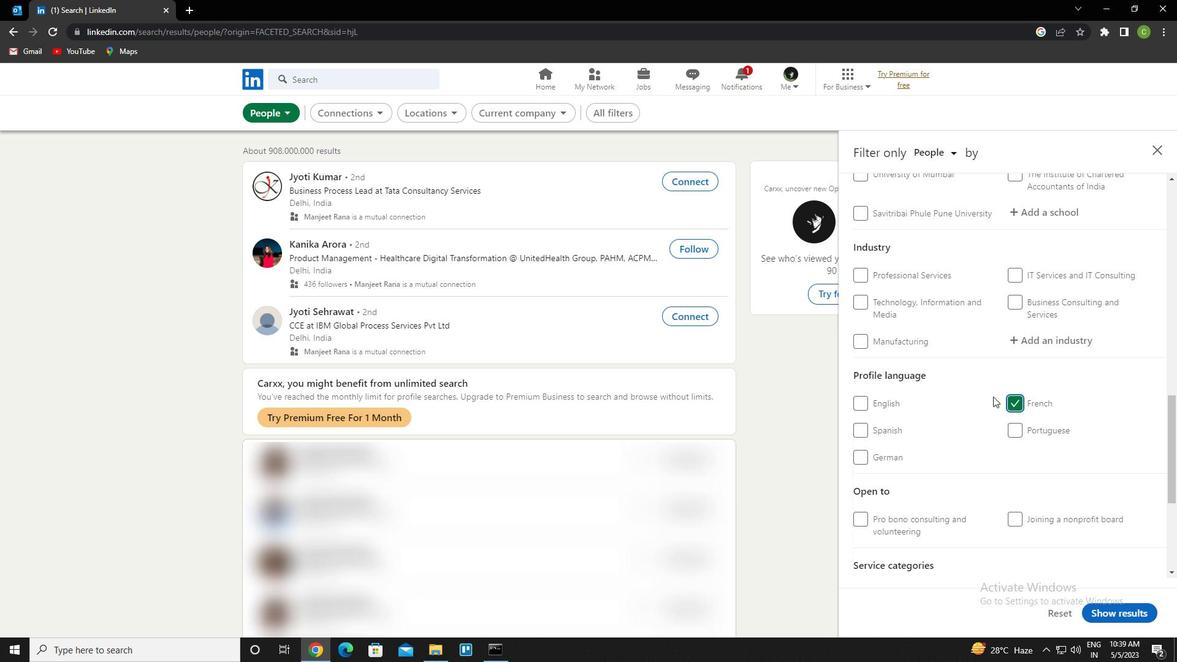 
Action: Mouse scrolled (986, 394) with delta (0, 0)
Screenshot: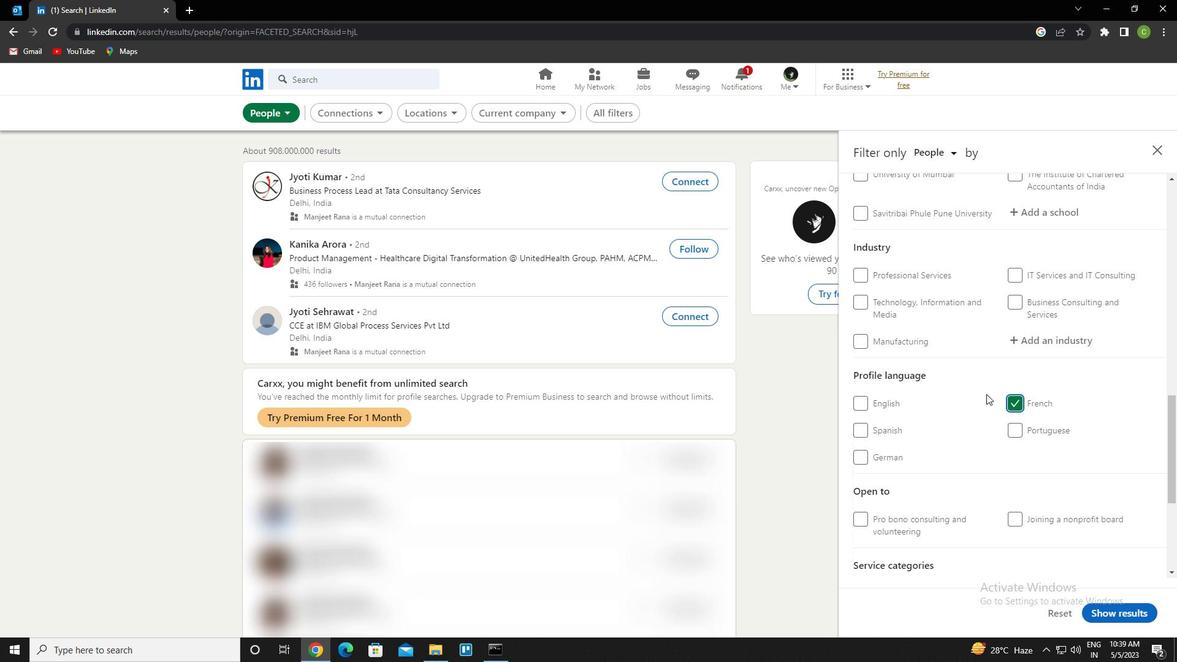 
Action: Mouse scrolled (986, 394) with delta (0, 0)
Screenshot: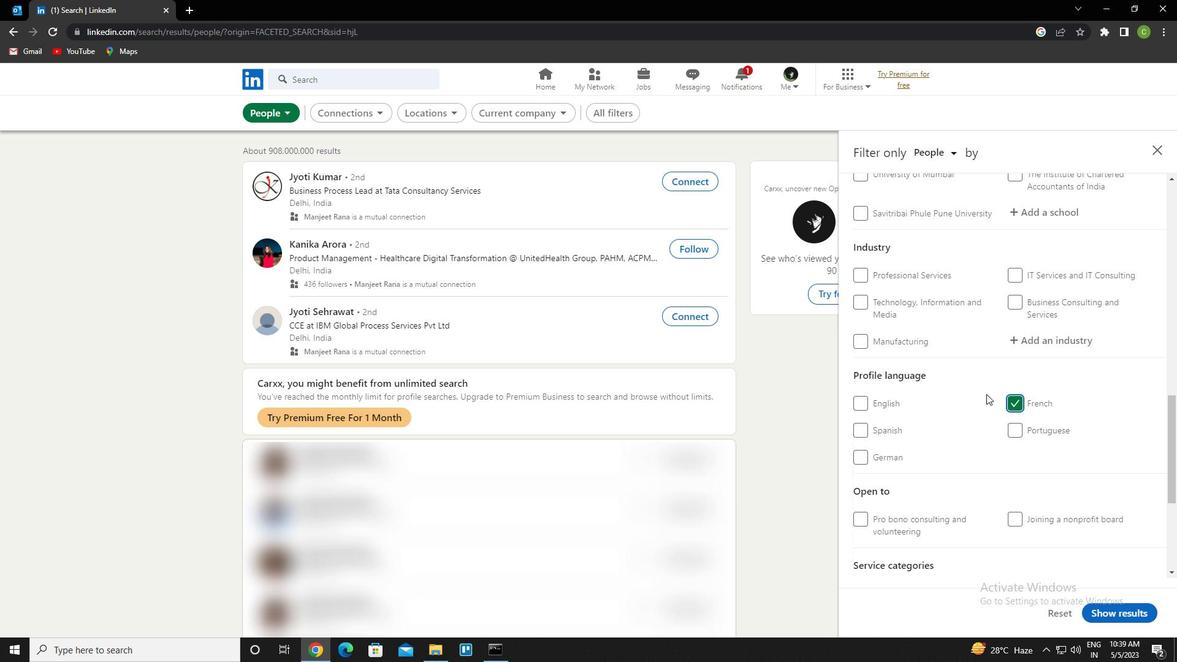 
Action: Mouse scrolled (986, 394) with delta (0, 0)
Screenshot: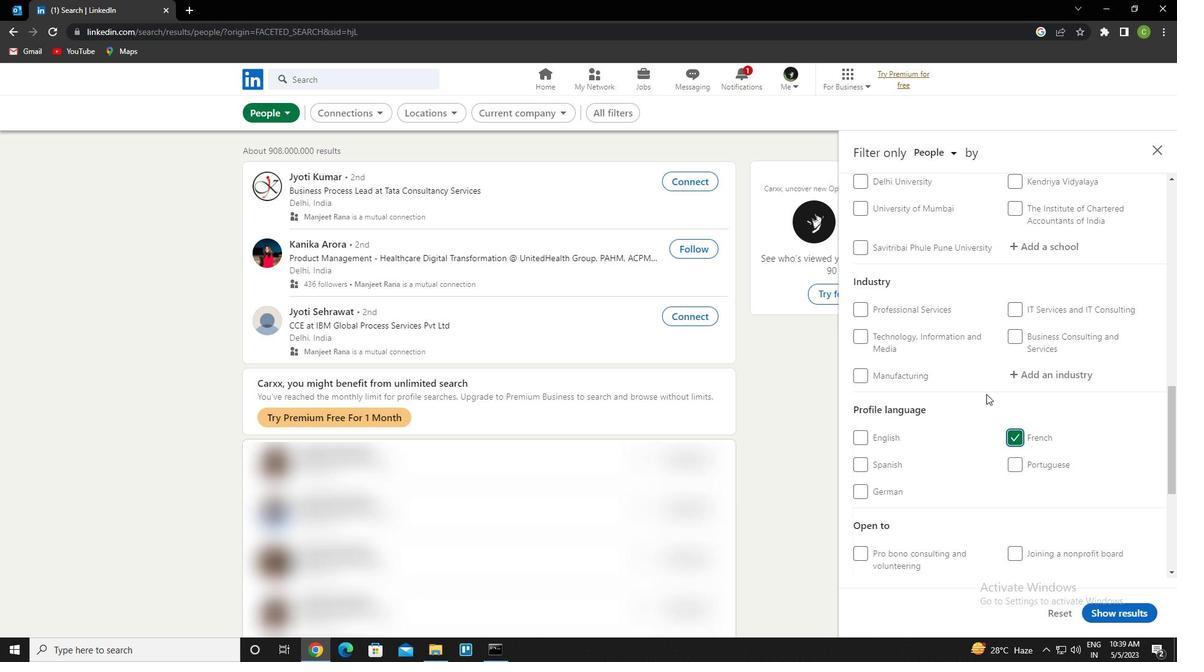
Action: Mouse scrolled (986, 394) with delta (0, 0)
Screenshot: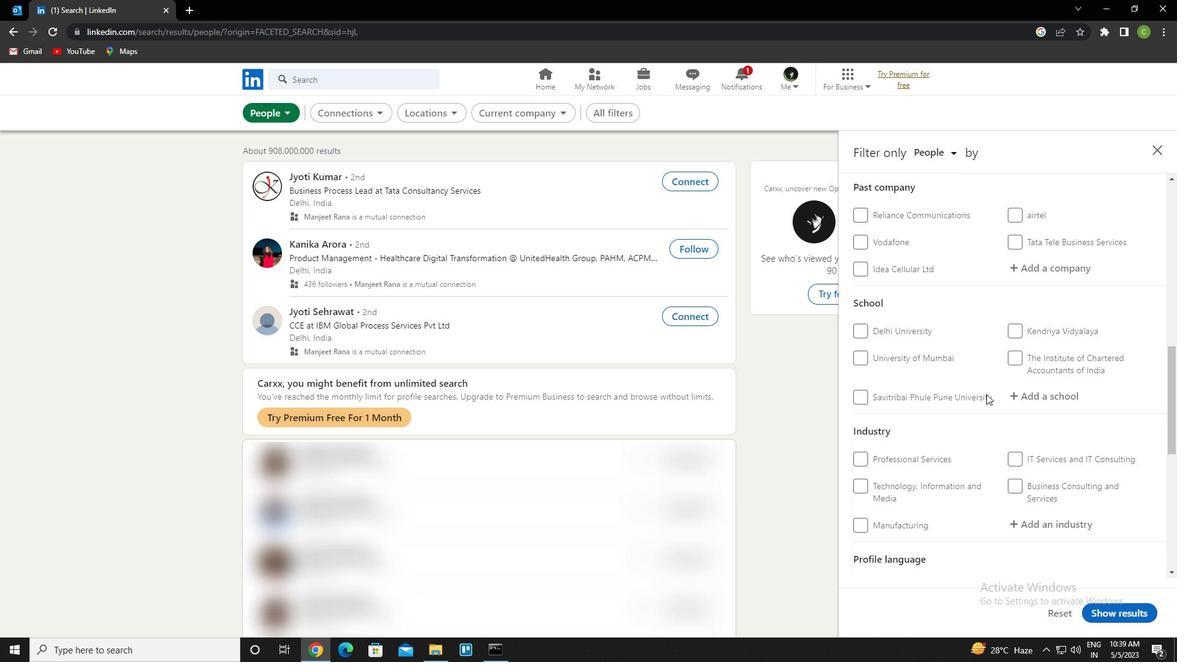 
Action: Mouse moved to (975, 372)
Screenshot: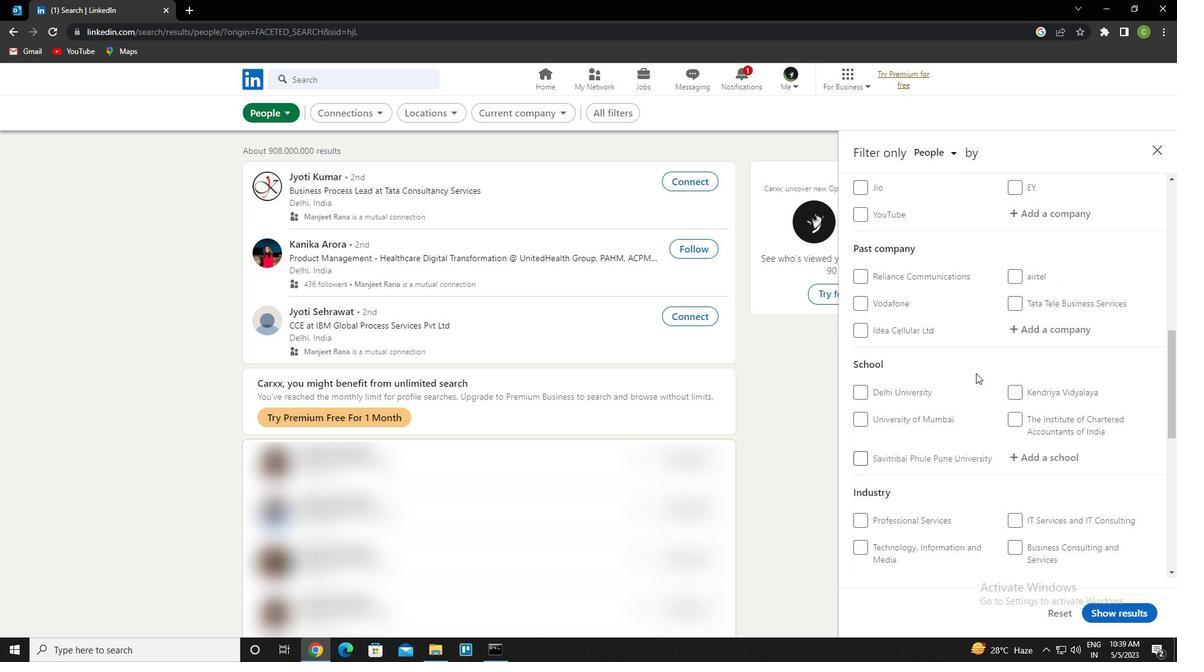 
Action: Mouse scrolled (975, 373) with delta (0, 0)
Screenshot: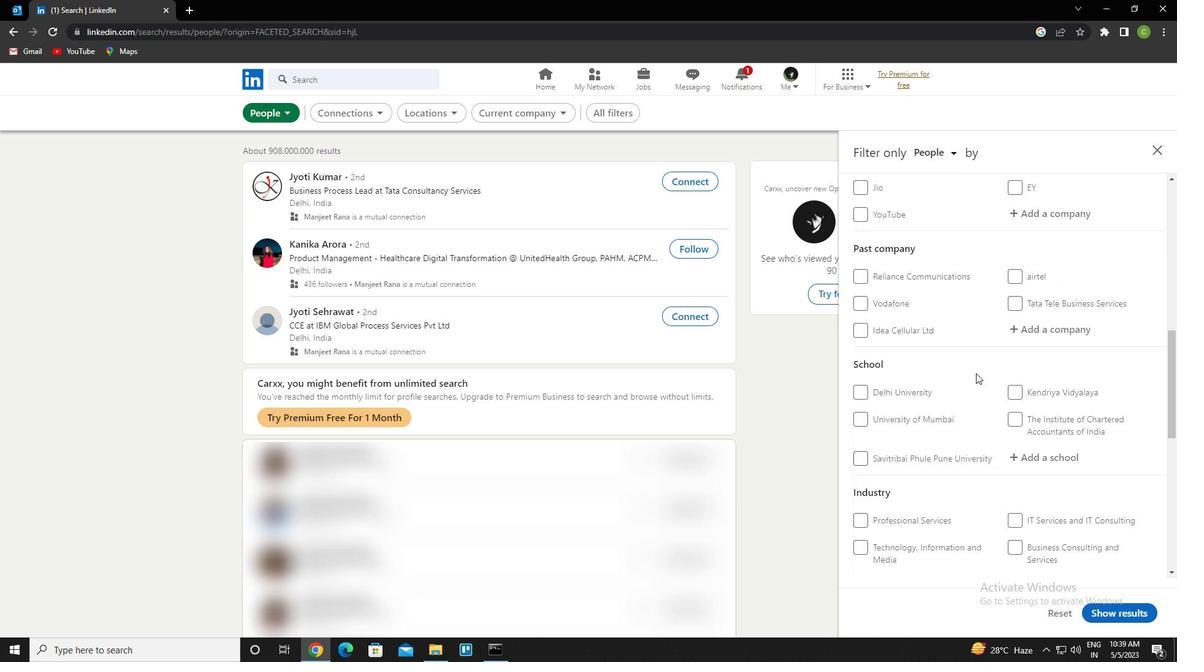 
Action: Mouse moved to (1041, 280)
Screenshot: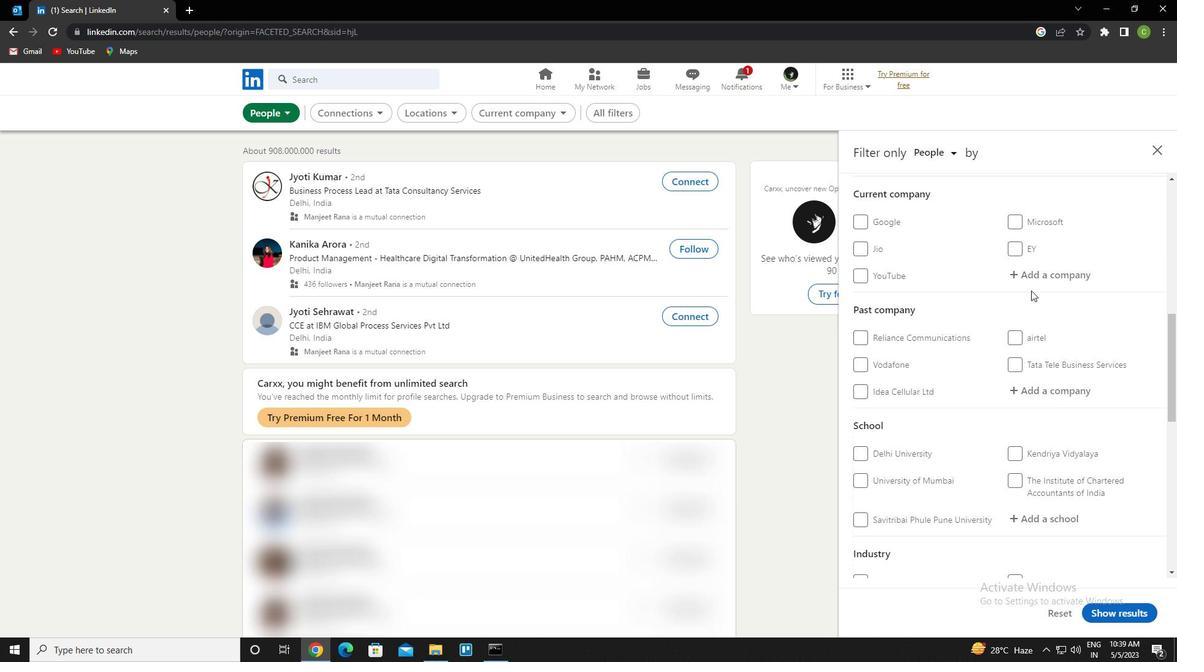 
Action: Mouse pressed left at (1041, 280)
Screenshot: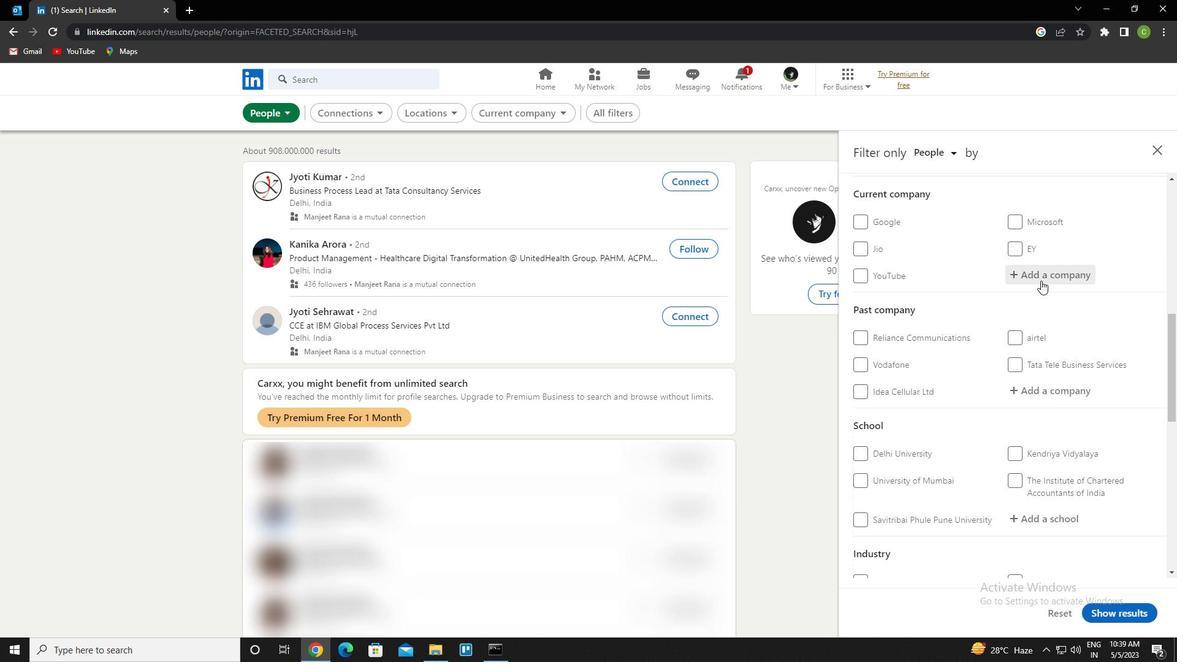 
Action: Key pressed <Key.caps_lock>mgh<Key.space>g<Key.caps_lock>roup<Key.down><Key.enter>
Screenshot: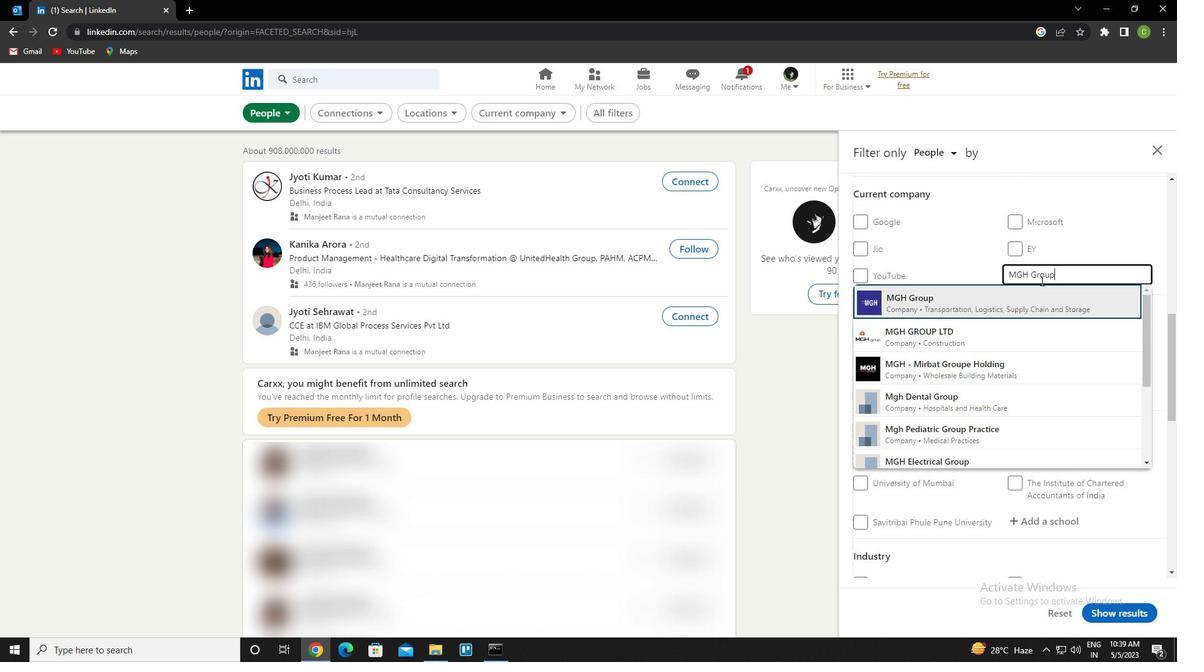 
Action: Mouse scrolled (1041, 280) with delta (0, 0)
Screenshot: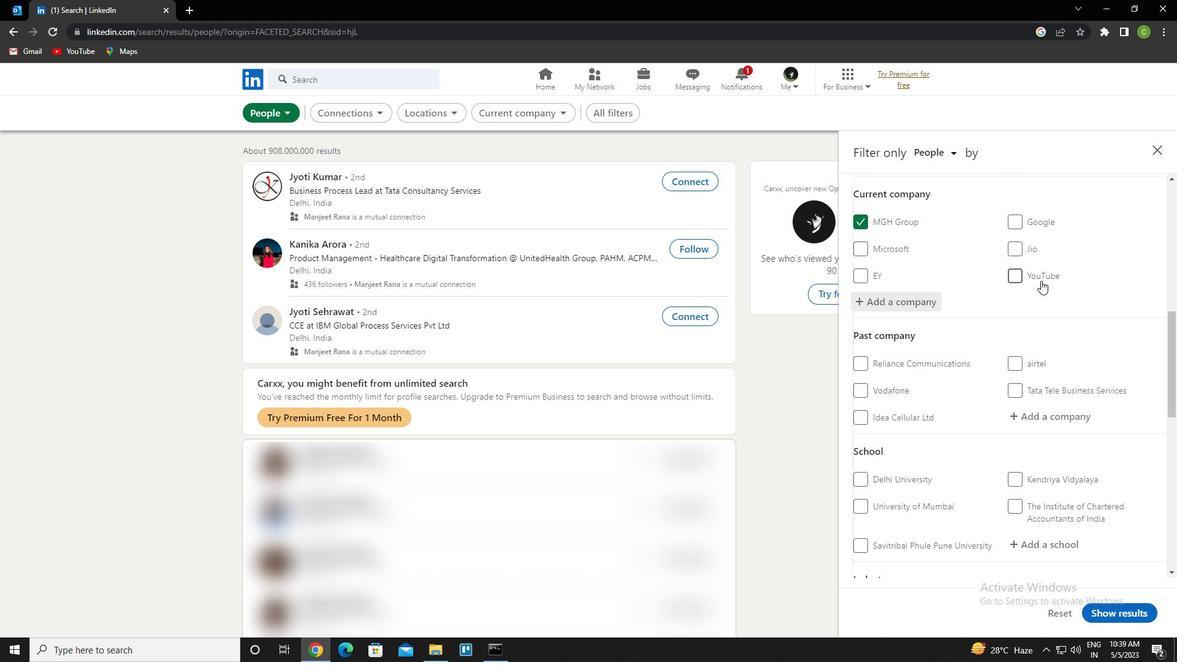
Action: Mouse scrolled (1041, 280) with delta (0, 0)
Screenshot: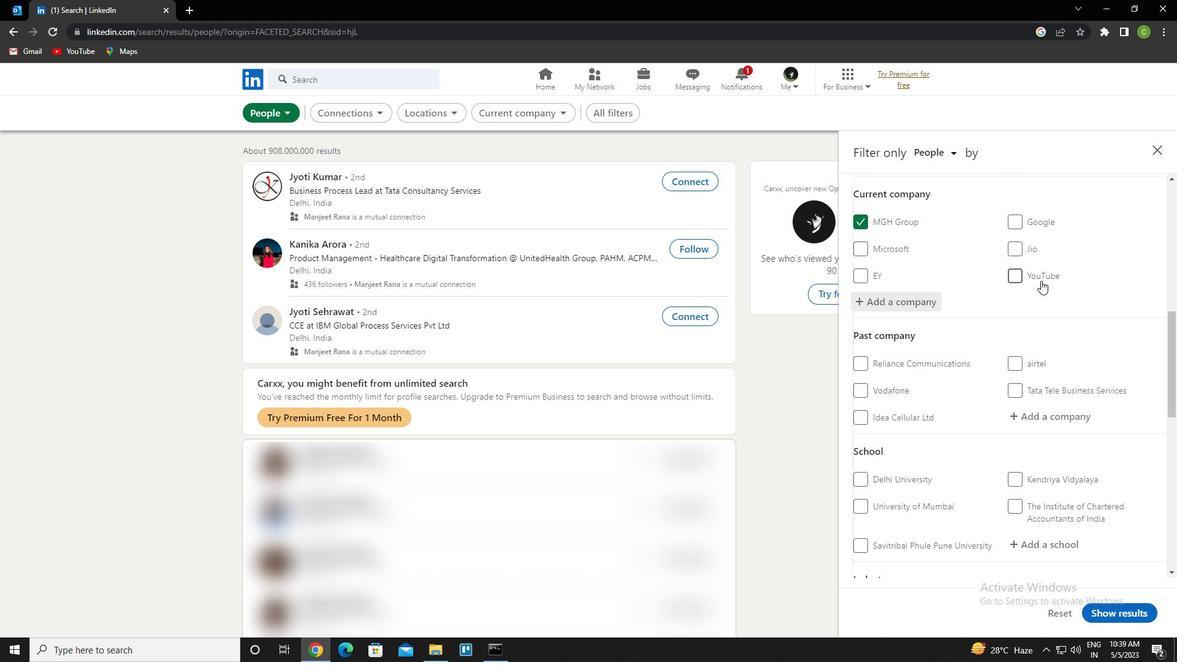 
Action: Mouse scrolled (1041, 280) with delta (0, 0)
Screenshot: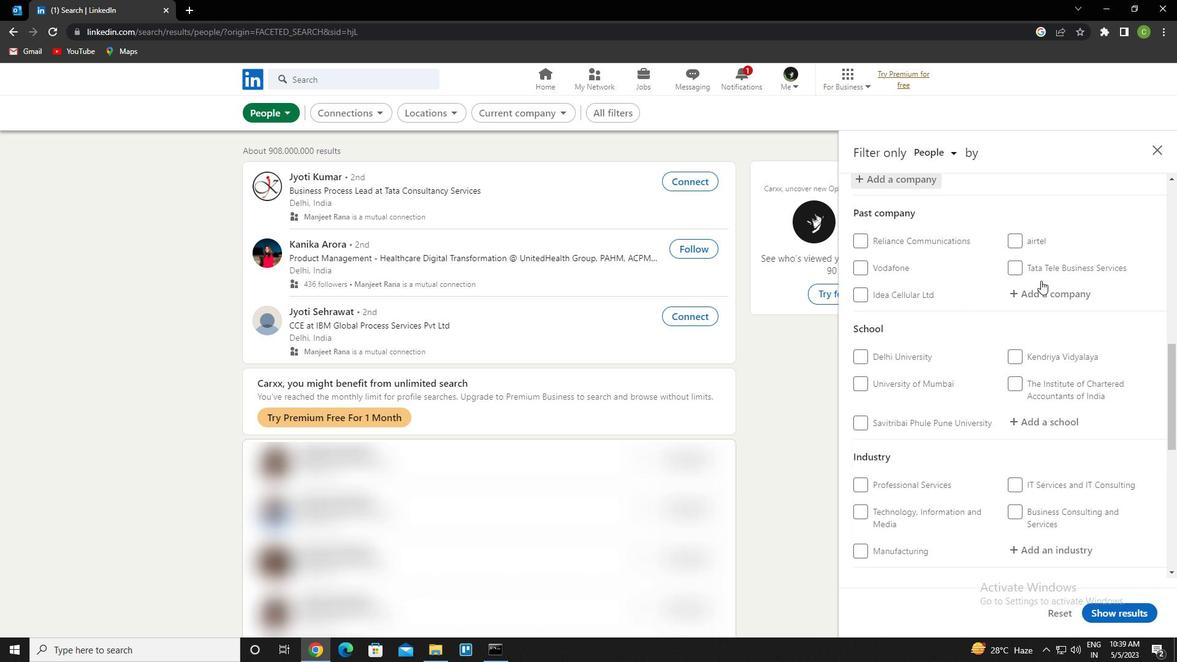 
Action: Mouse moved to (1040, 357)
Screenshot: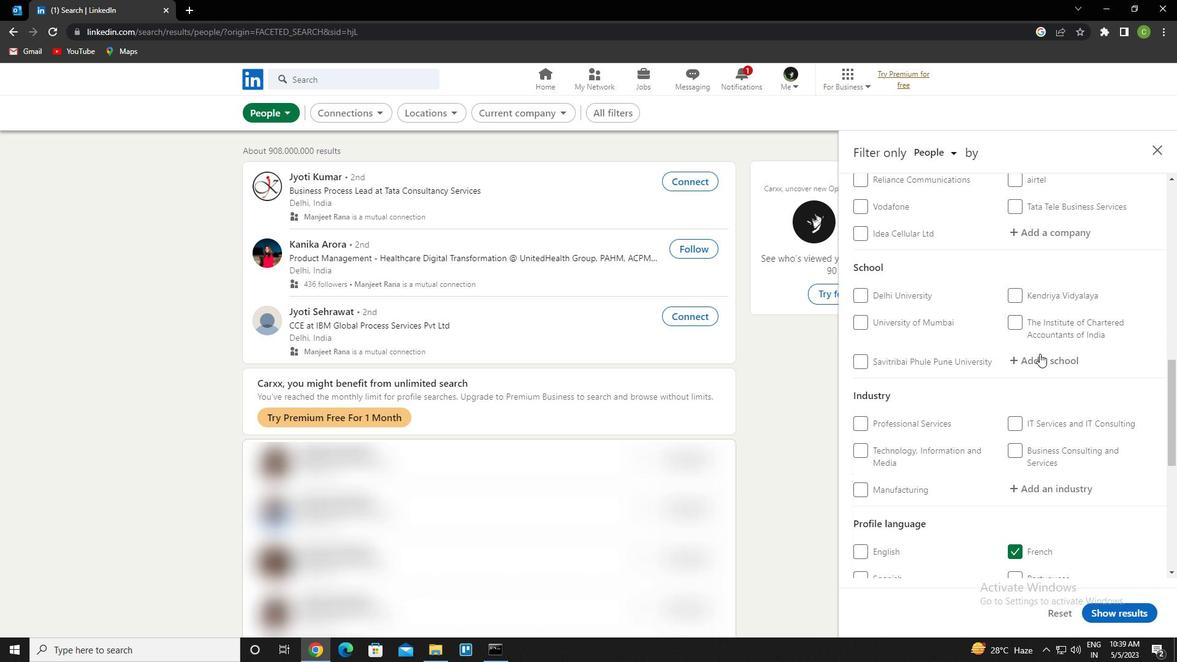 
Action: Mouse pressed left at (1040, 357)
Screenshot: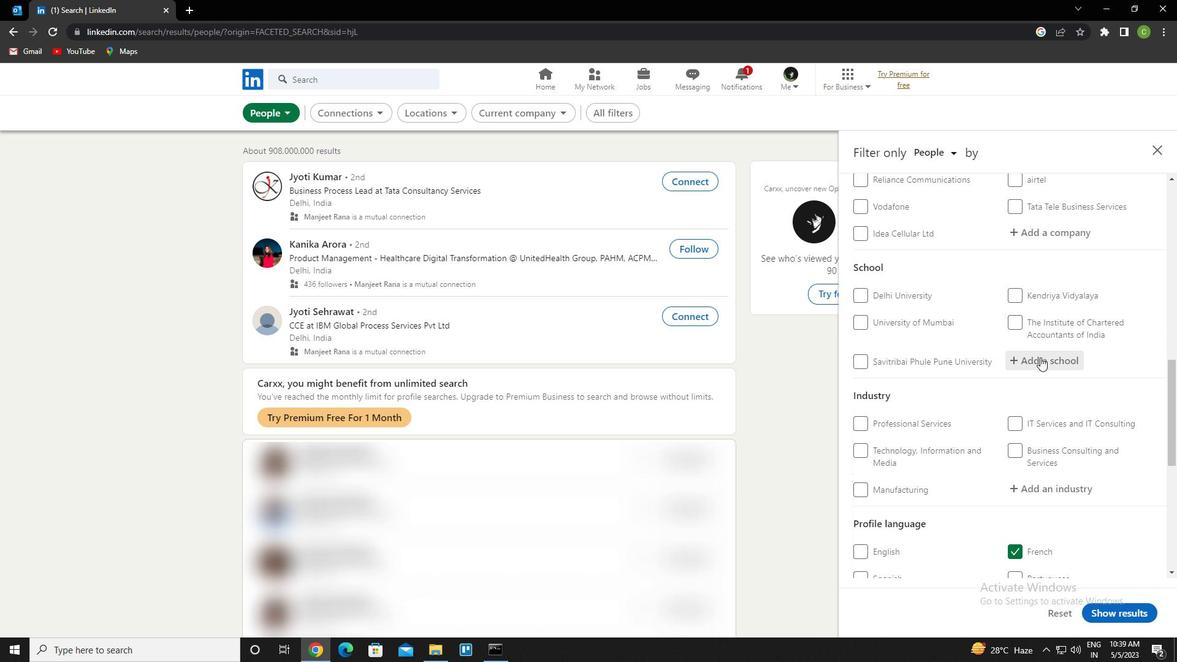 
Action: Key pressed <Key.caps_lock>s<Key.caps_lock>ardar<Key.space>vallabhbhai<Key.space>national<Key.space>institute<Key.space>of<Key.space>technology<Key.space>surat<Key.right><Key.down><Key.enter>
Screenshot: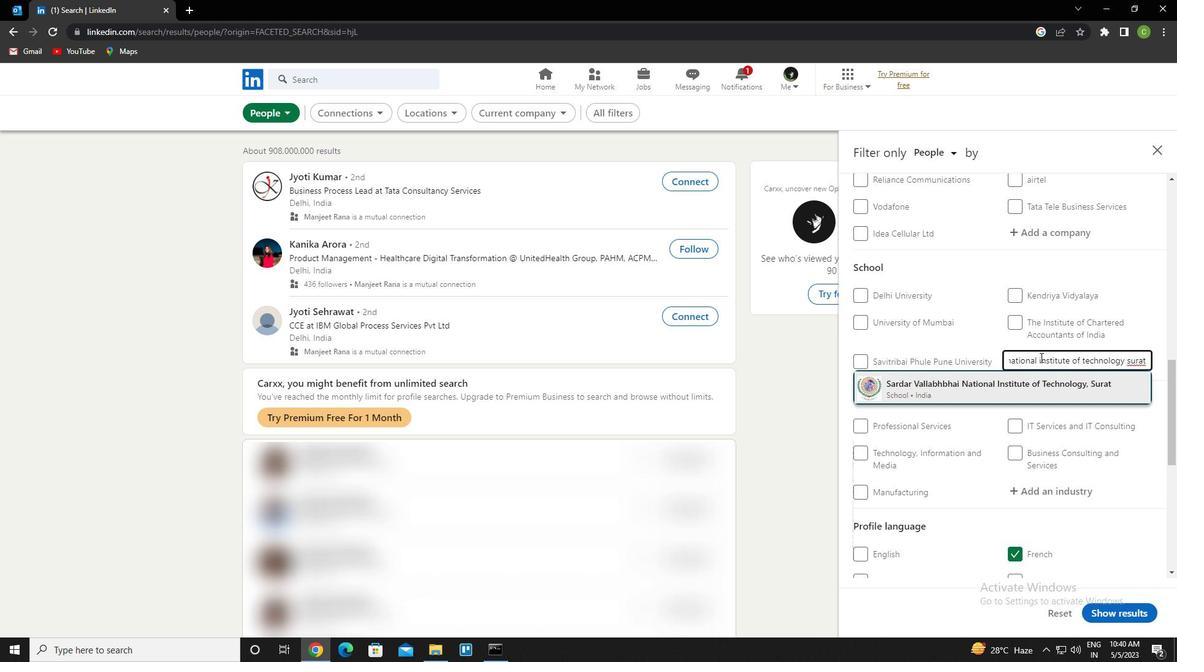 
Action: Mouse scrolled (1040, 356) with delta (0, 0)
Screenshot: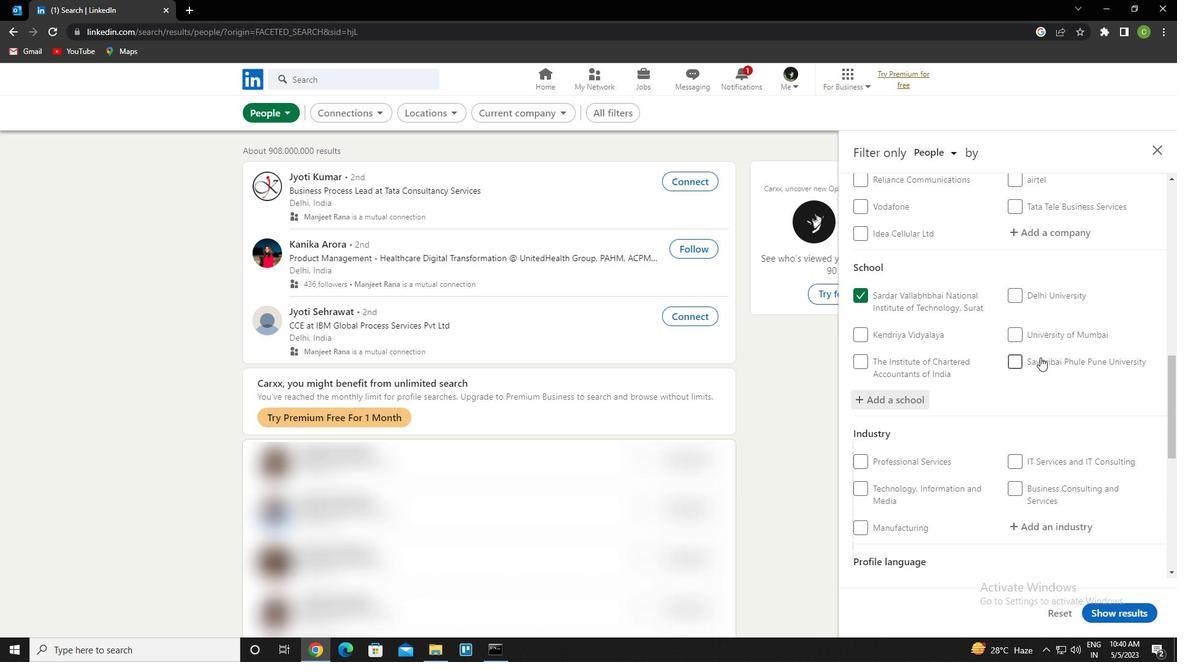 
Action: Mouse scrolled (1040, 356) with delta (0, 0)
Screenshot: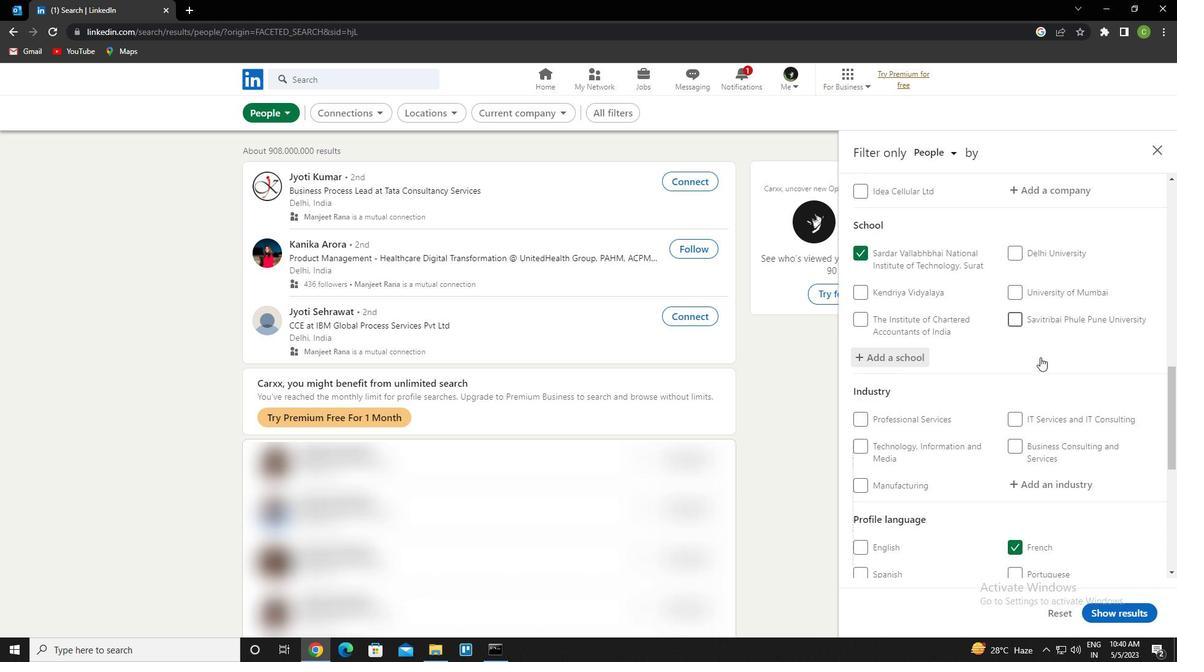 
Action: Mouse scrolled (1040, 356) with delta (0, 0)
Screenshot: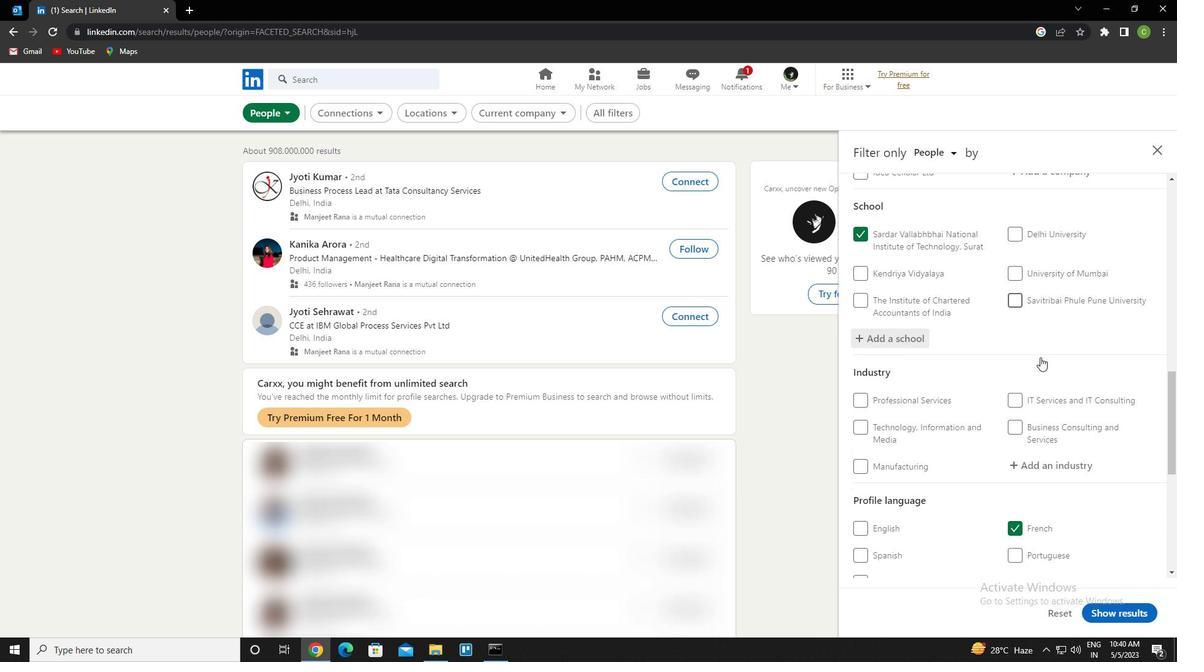 
Action: Mouse moved to (1054, 345)
Screenshot: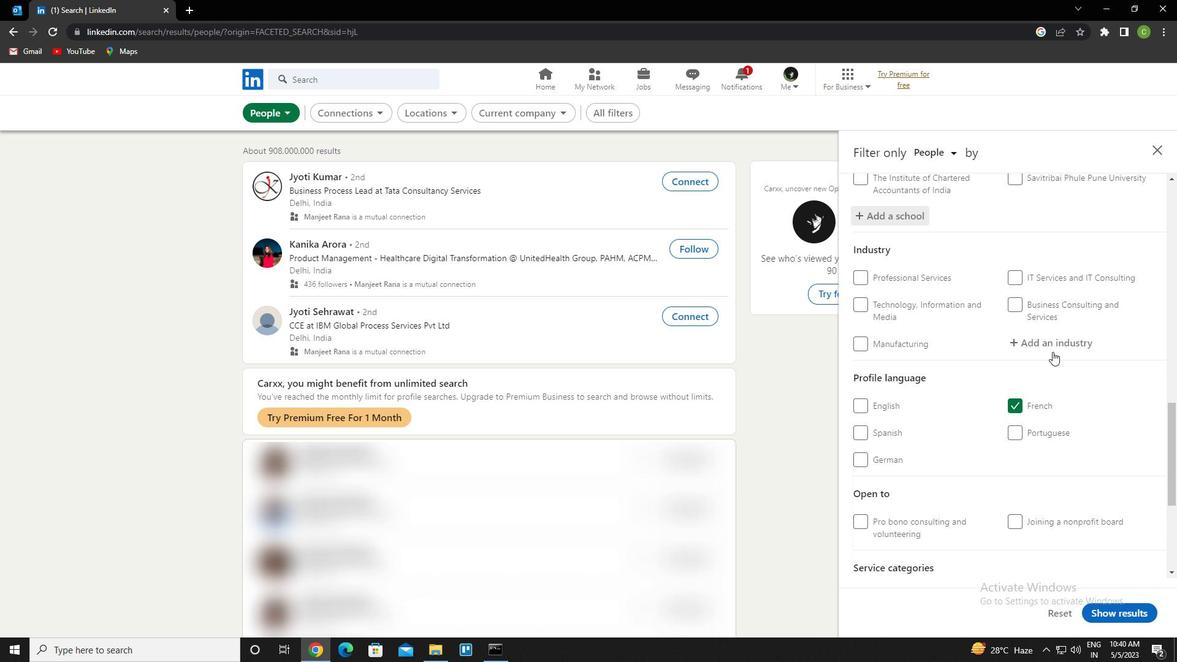 
Action: Mouse pressed left at (1054, 345)
Screenshot: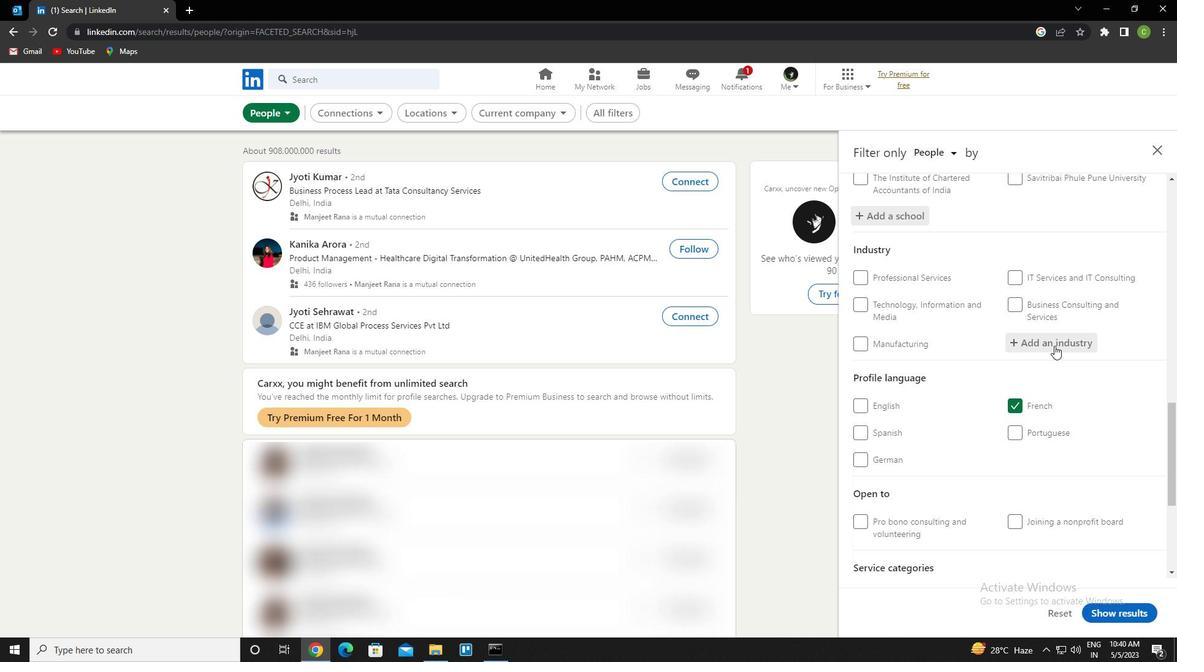 
Action: Key pressed <Key.caps_lock>i<Key.caps_lock>Nsurance<Key.space>and<Key.space>employee<Key.space>benefit<Key.down><Key.enter>
Screenshot: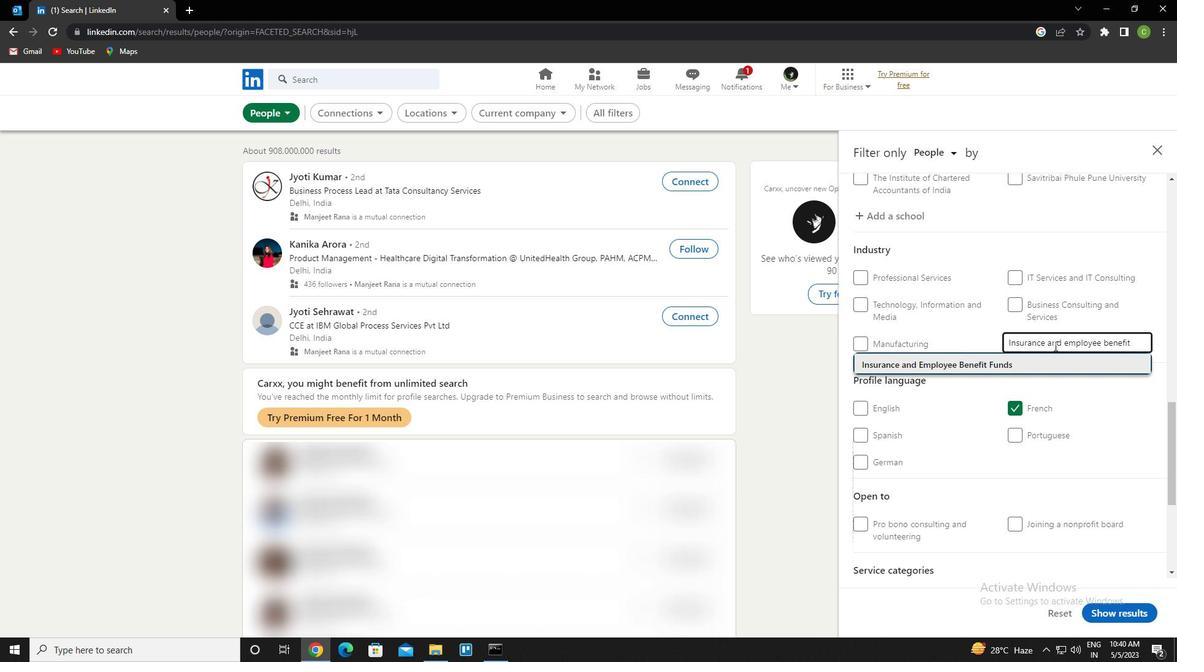 
Action: Mouse scrolled (1054, 345) with delta (0, 0)
Screenshot: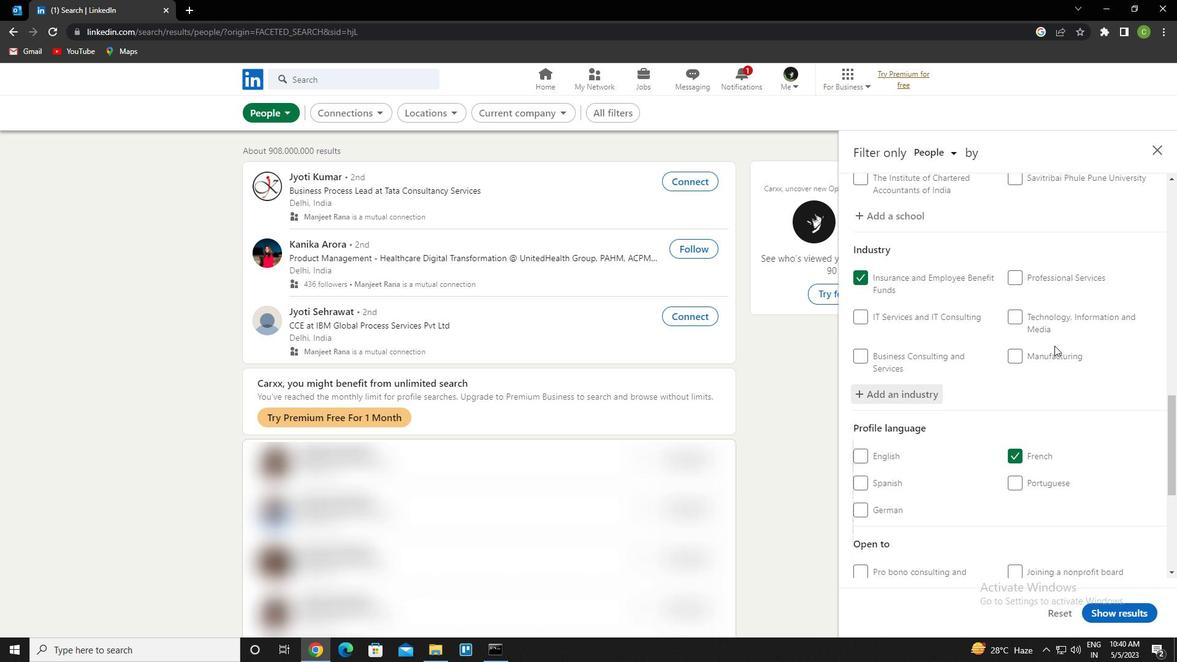 
Action: Mouse scrolled (1054, 345) with delta (0, 0)
Screenshot: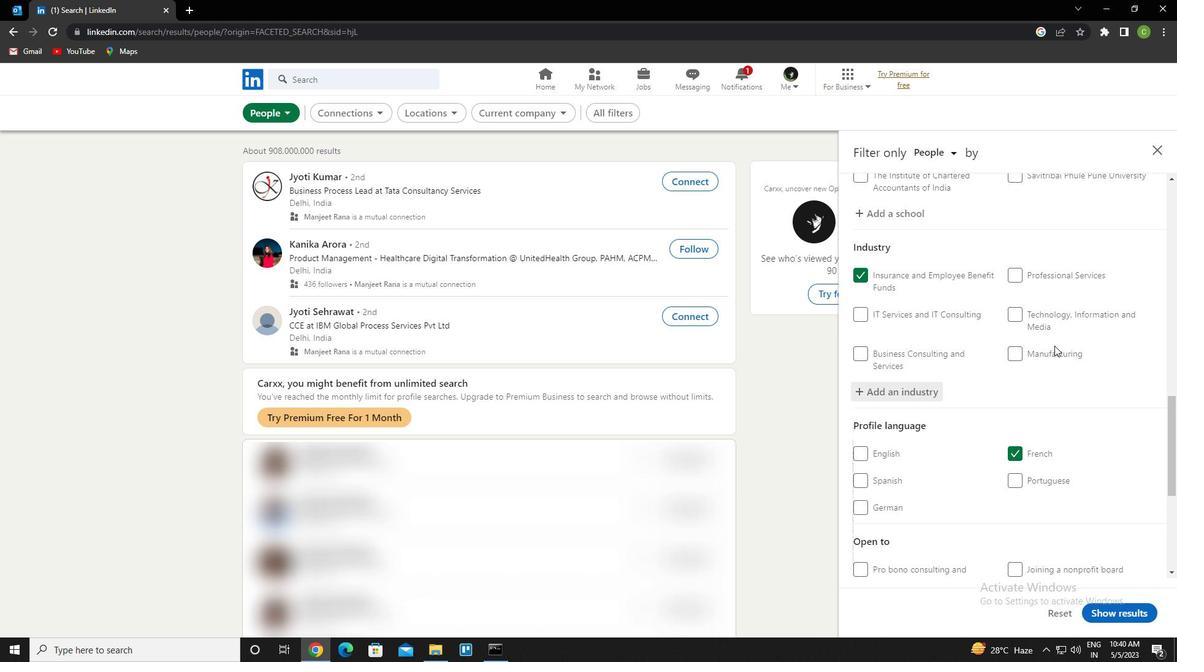 
Action: Mouse scrolled (1054, 345) with delta (0, 0)
Screenshot: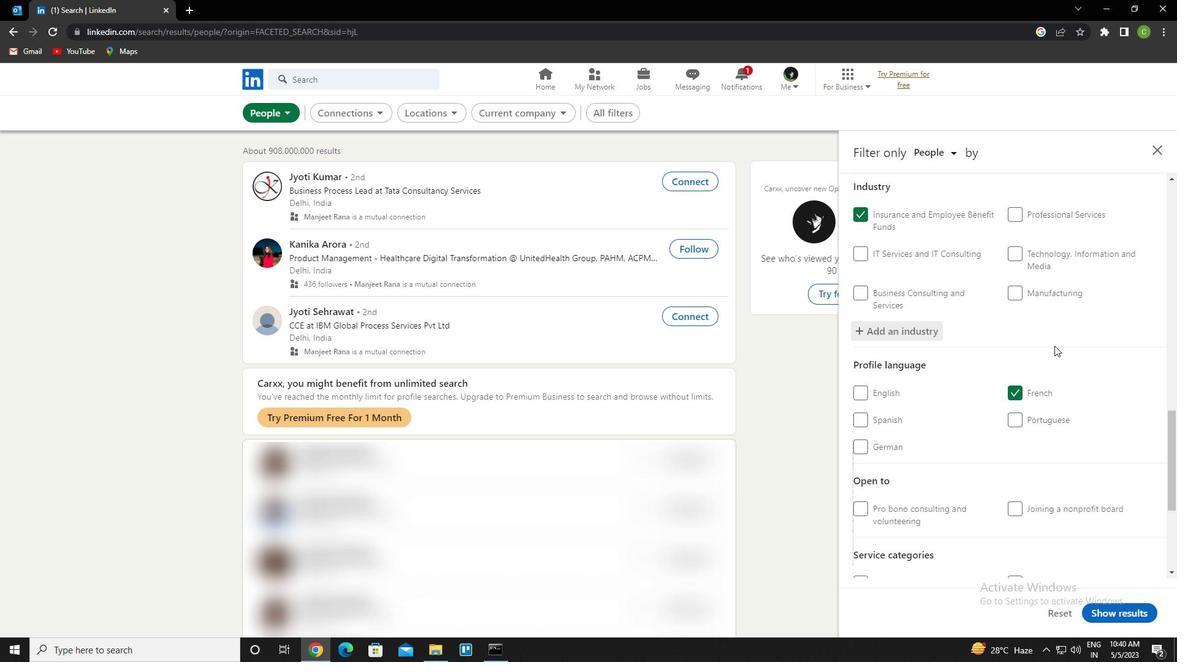 
Action: Mouse scrolled (1054, 345) with delta (0, 0)
Screenshot: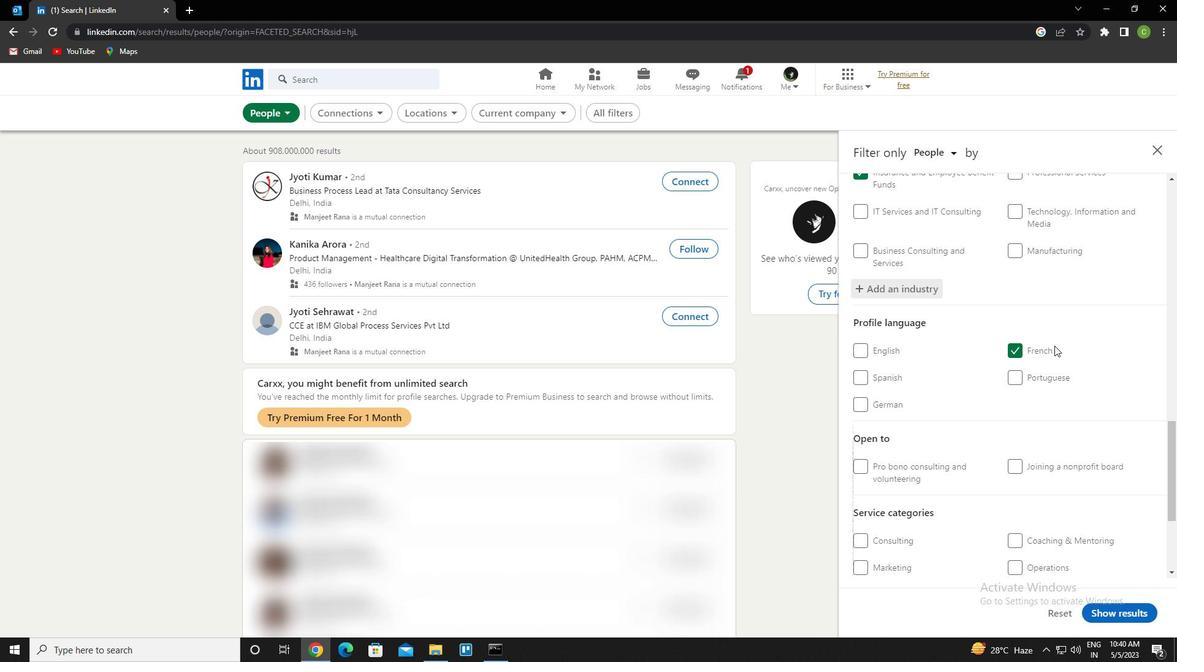 
Action: Mouse moved to (1057, 347)
Screenshot: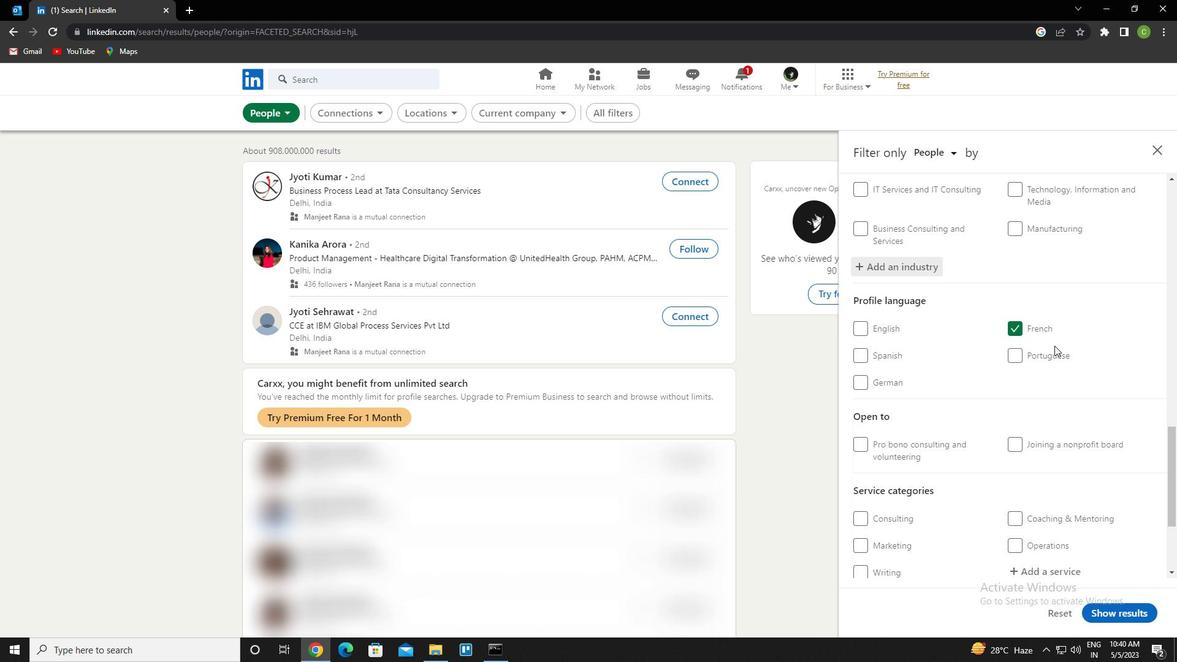 
Action: Mouse scrolled (1057, 347) with delta (0, 0)
Screenshot: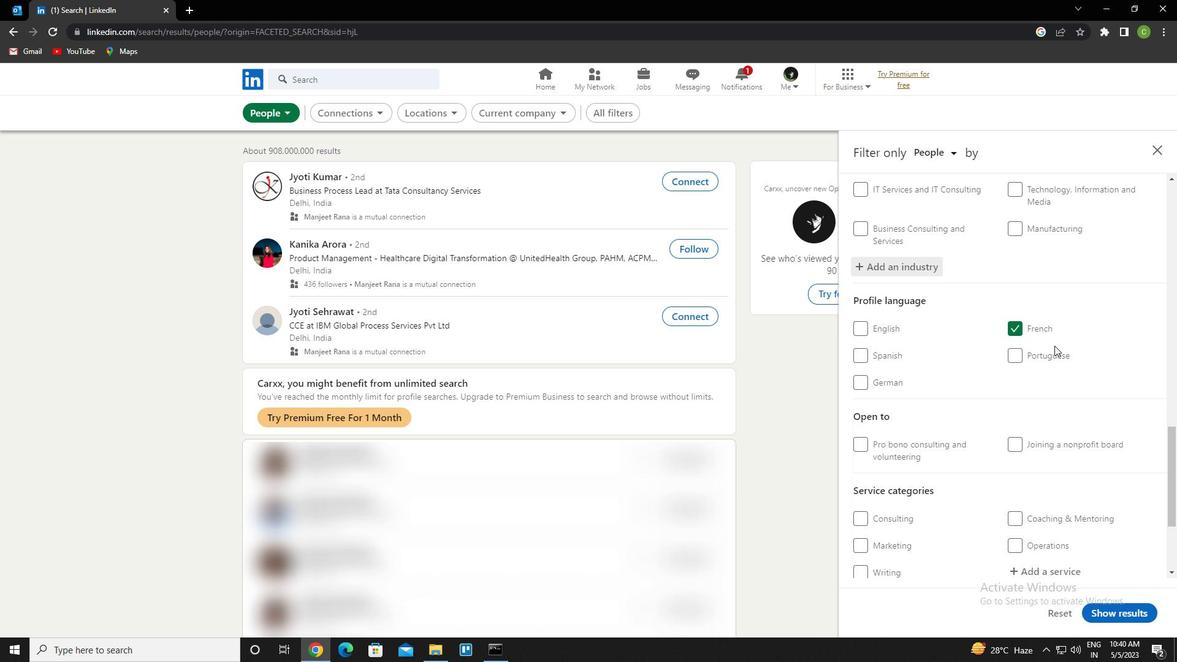 
Action: Mouse moved to (1053, 412)
Screenshot: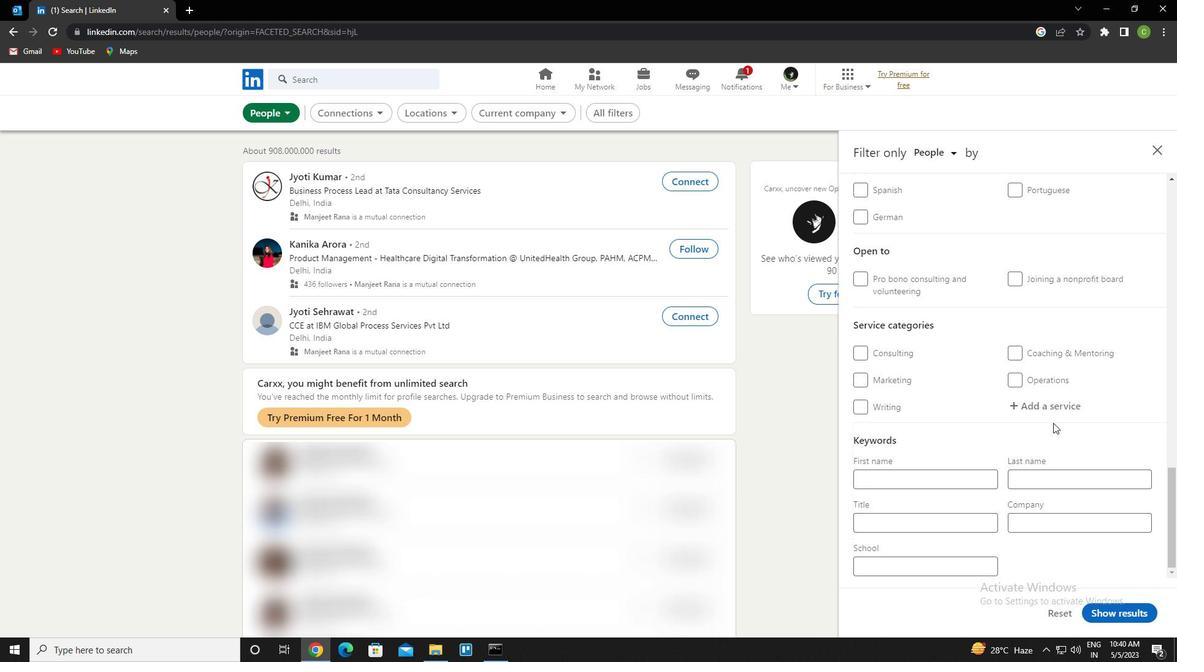 
Action: Mouse pressed left at (1053, 412)
Screenshot: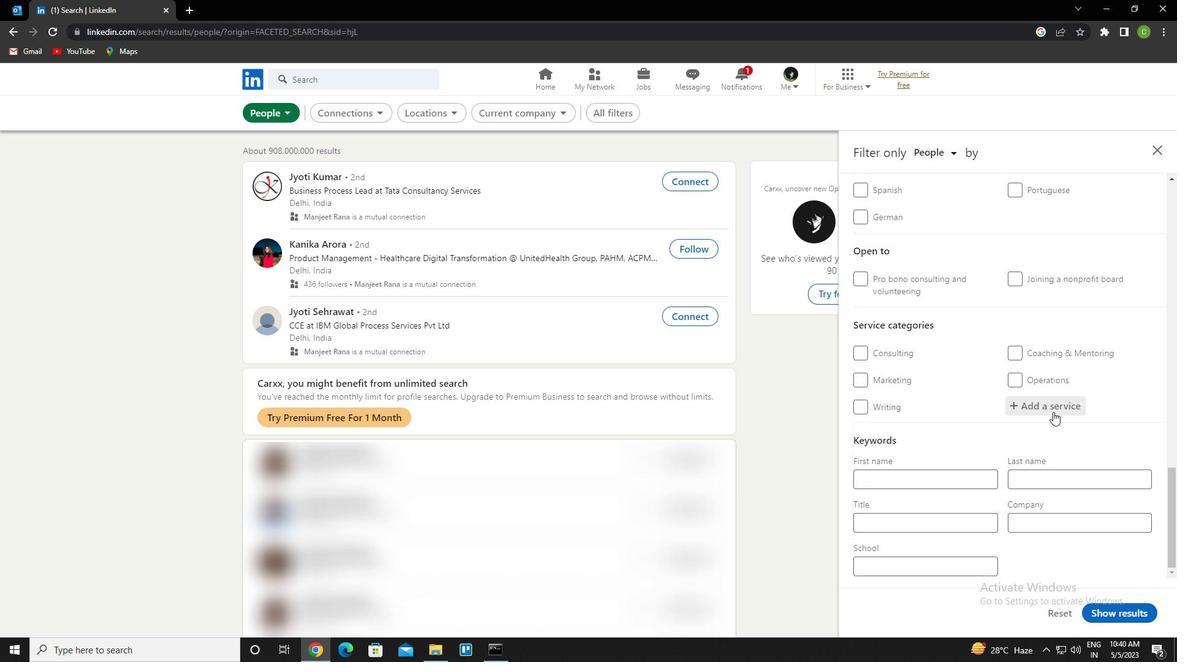 
Action: Key pressed <Key.caps_lock>t<Key.caps_lock>ranslation<Key.left><Key.down><Key.enter>
Screenshot: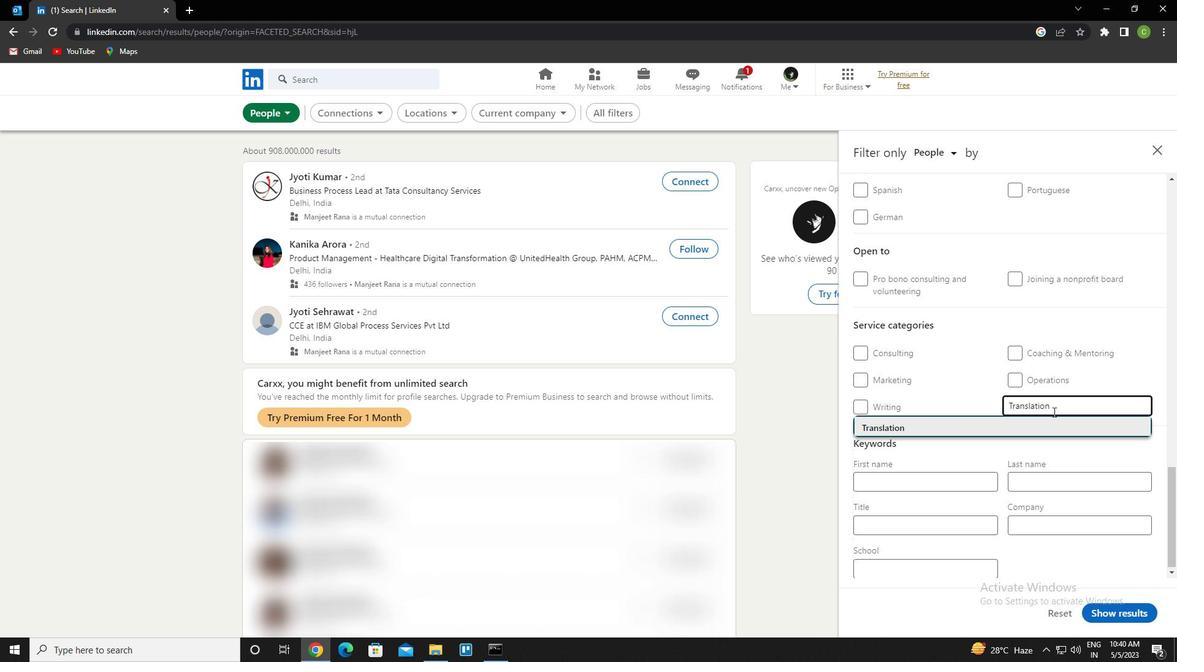 
Action: Mouse scrolled (1053, 411) with delta (0, 0)
Screenshot: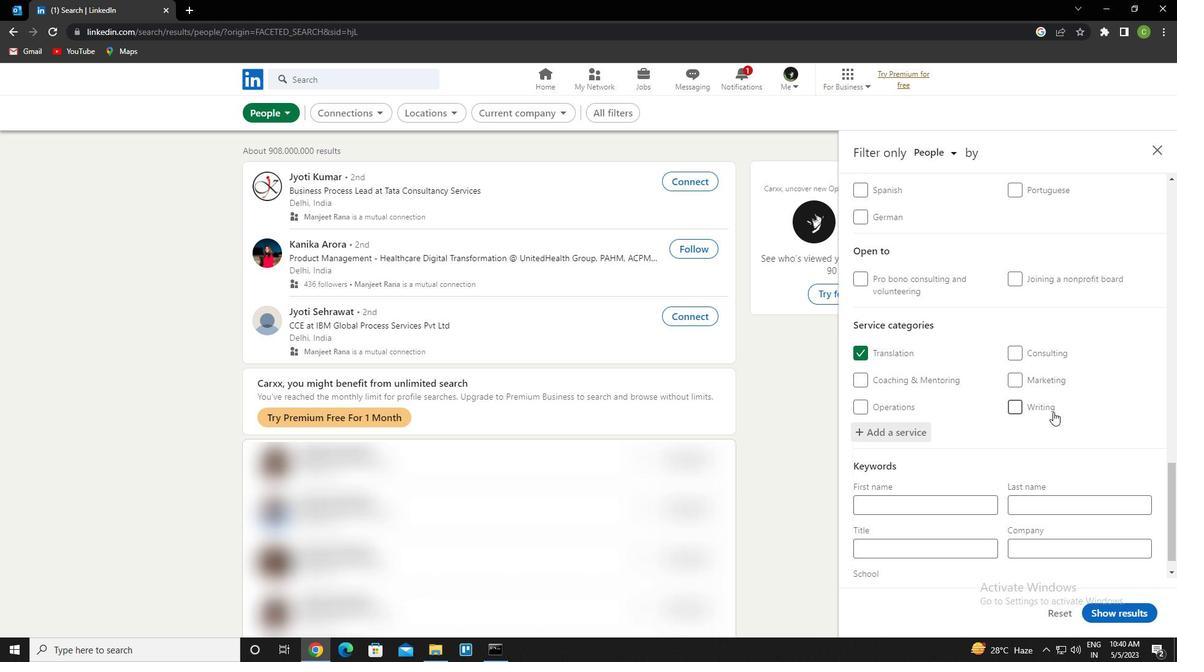 
Action: Mouse scrolled (1053, 411) with delta (0, 0)
Screenshot: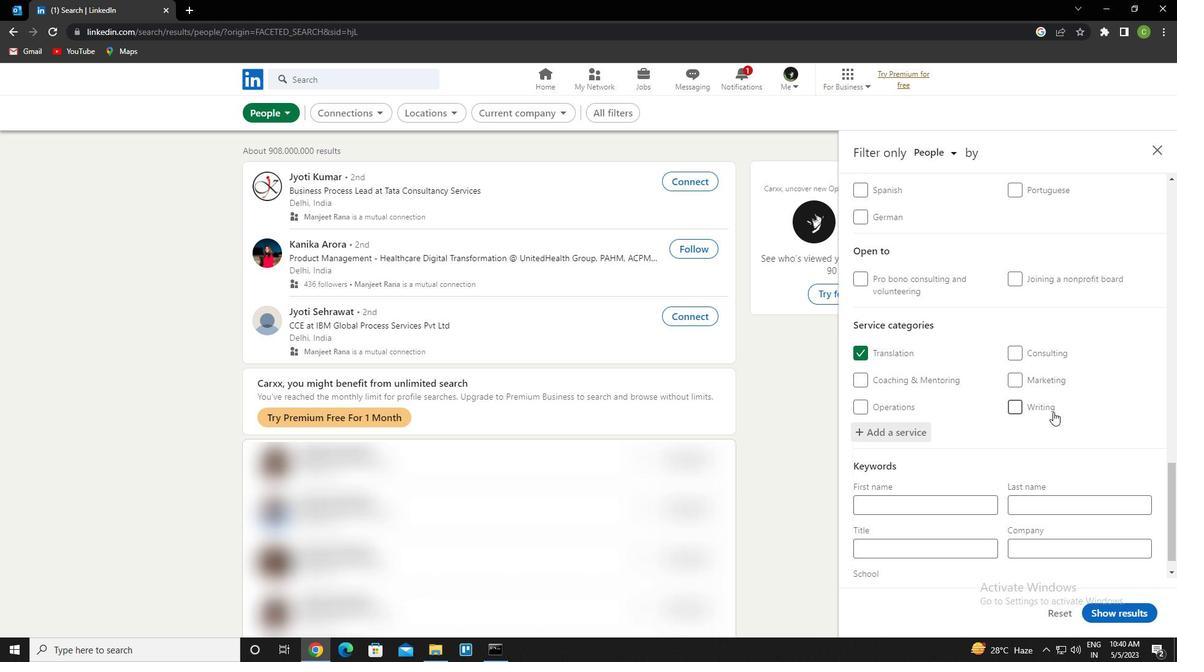 
Action: Mouse scrolled (1053, 411) with delta (0, 0)
Screenshot: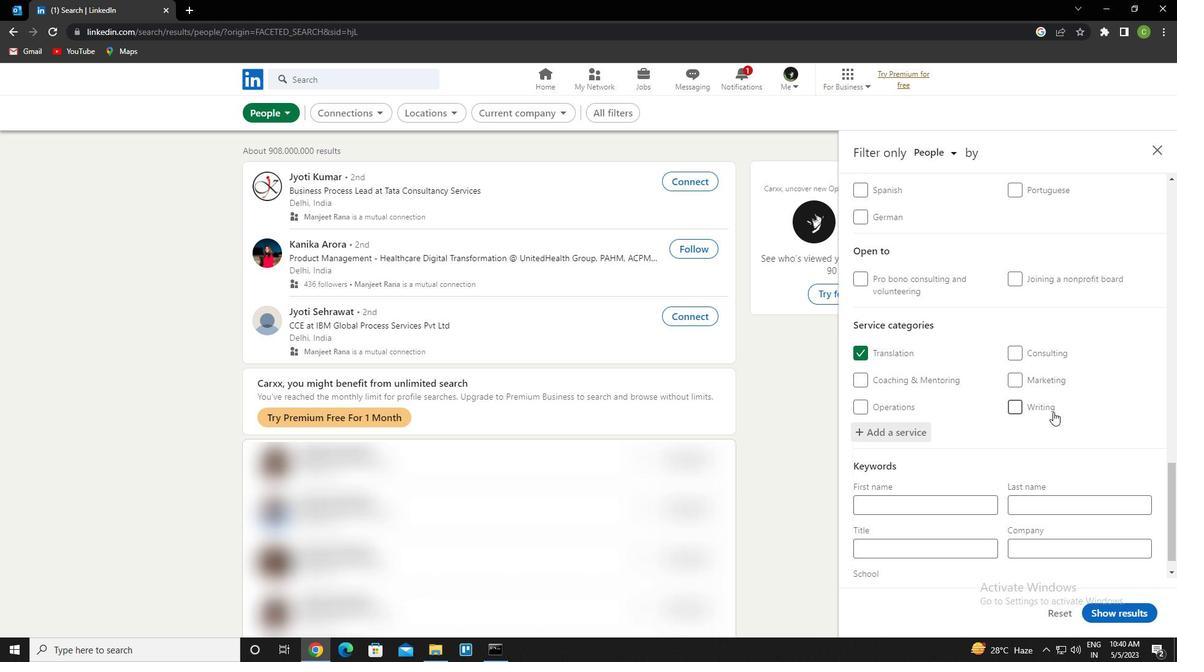 
Action: Mouse scrolled (1053, 411) with delta (0, 0)
Screenshot: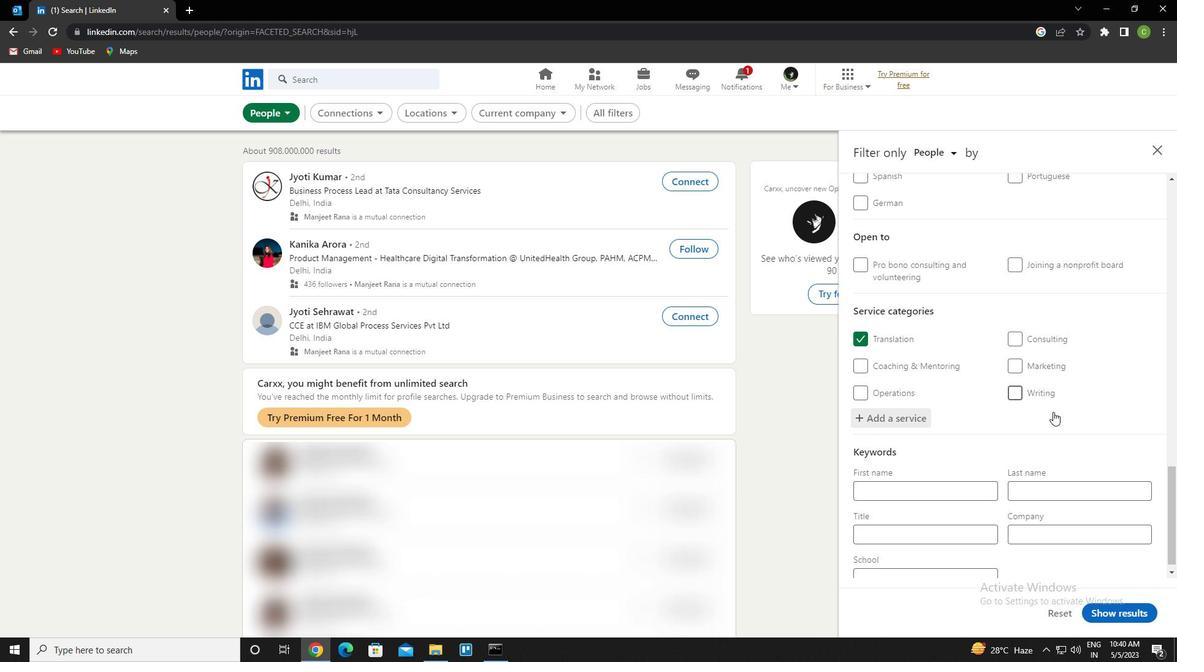 
Action: Mouse moved to (941, 514)
Screenshot: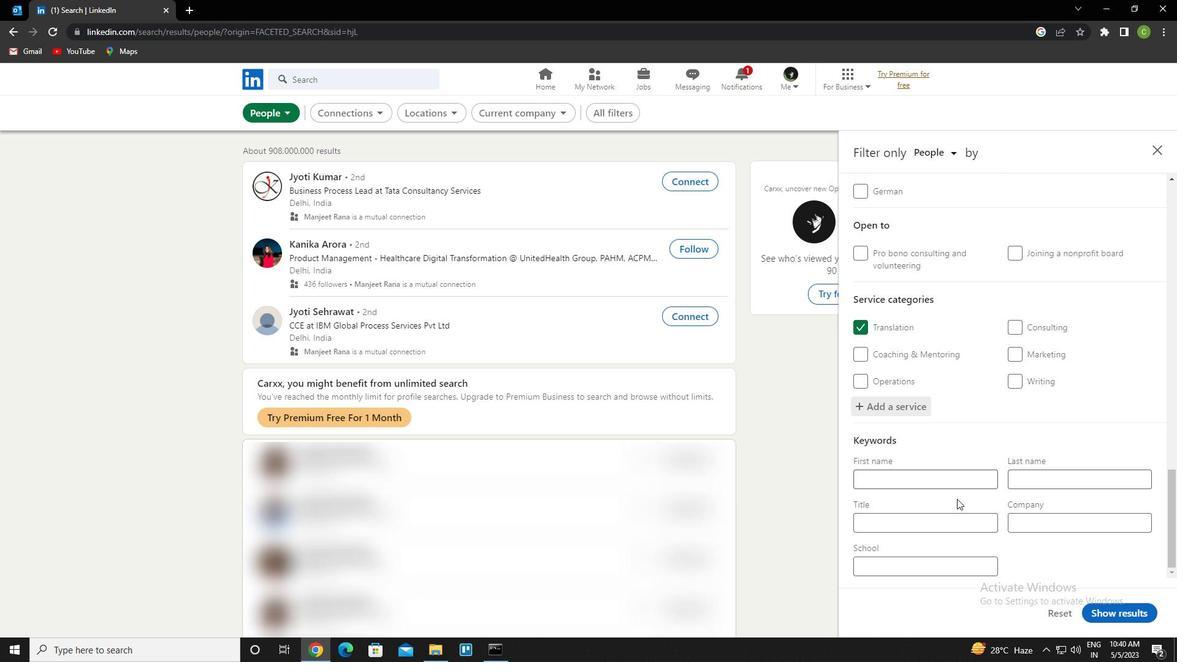 
Action: Mouse pressed left at (941, 514)
Screenshot: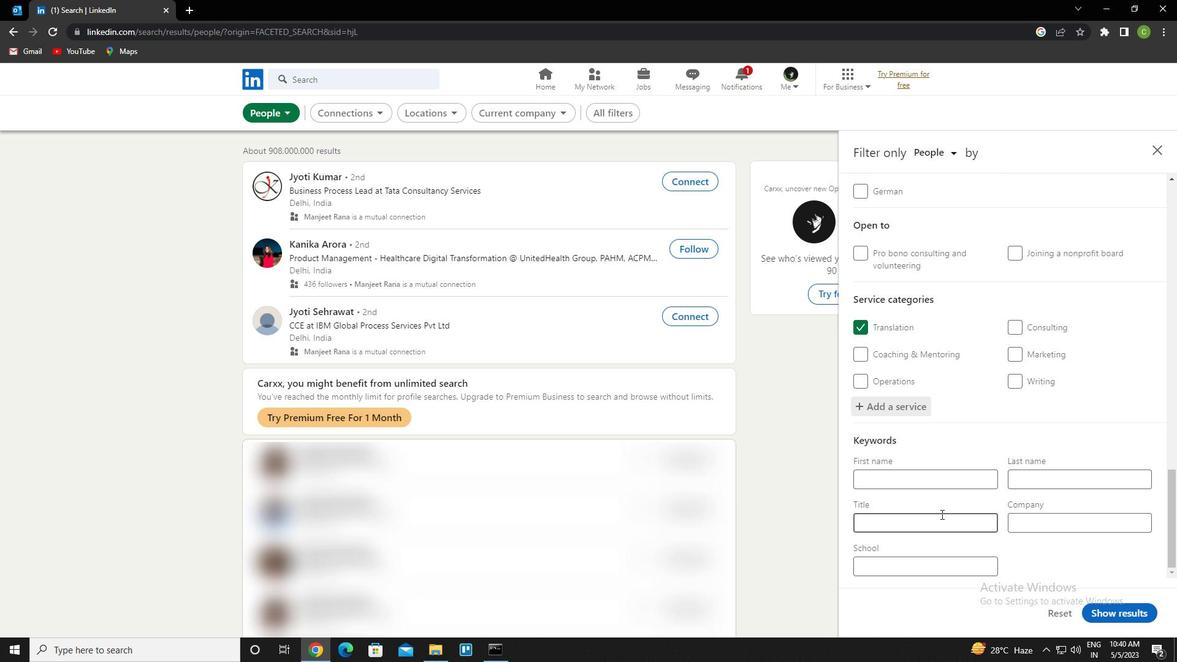 
Action: Key pressed <Key.caps_lock>c<Key.caps_lock>oncierge
Screenshot: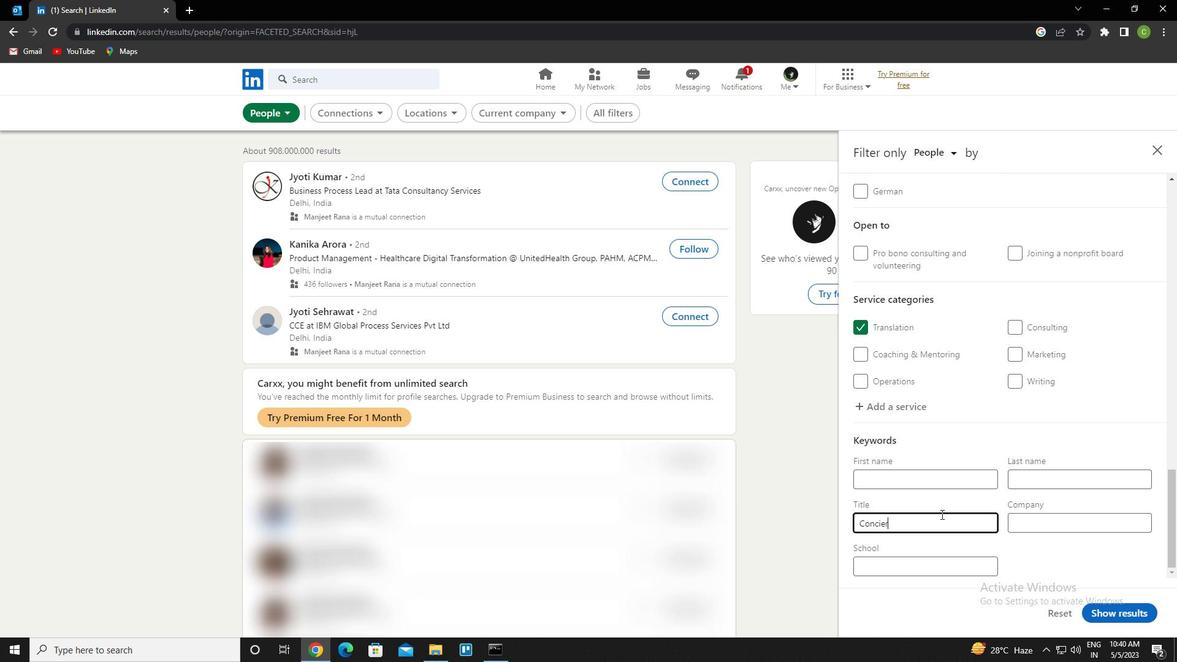 
Action: Mouse moved to (1113, 605)
Screenshot: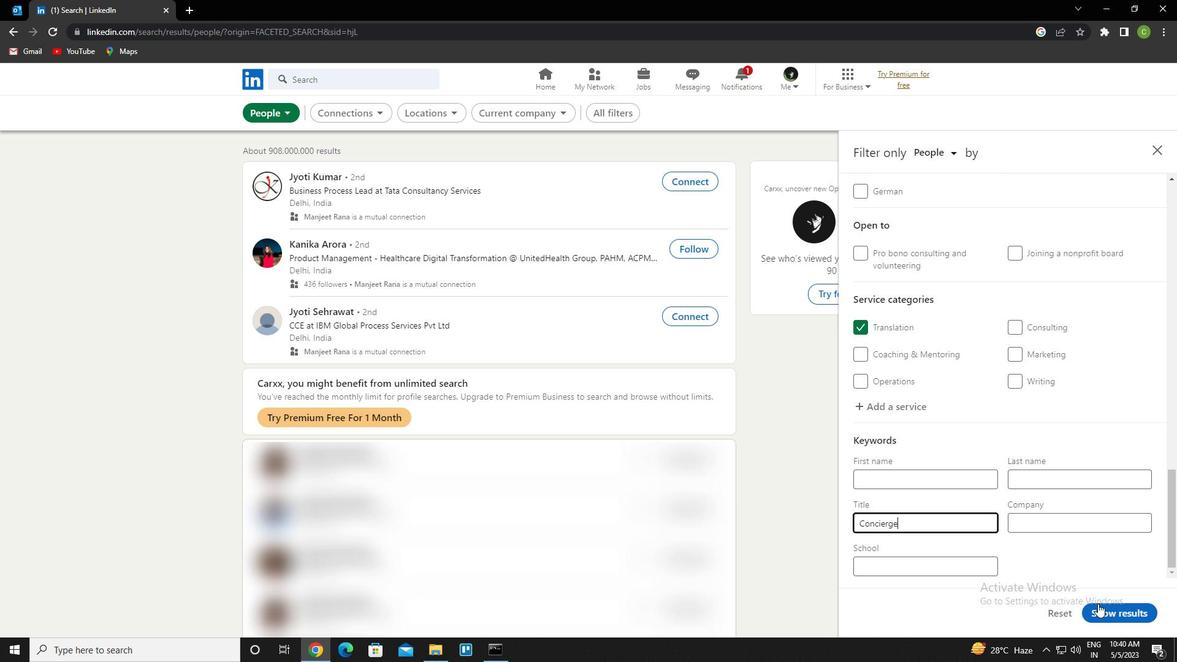 
Action: Mouse pressed left at (1113, 605)
Screenshot: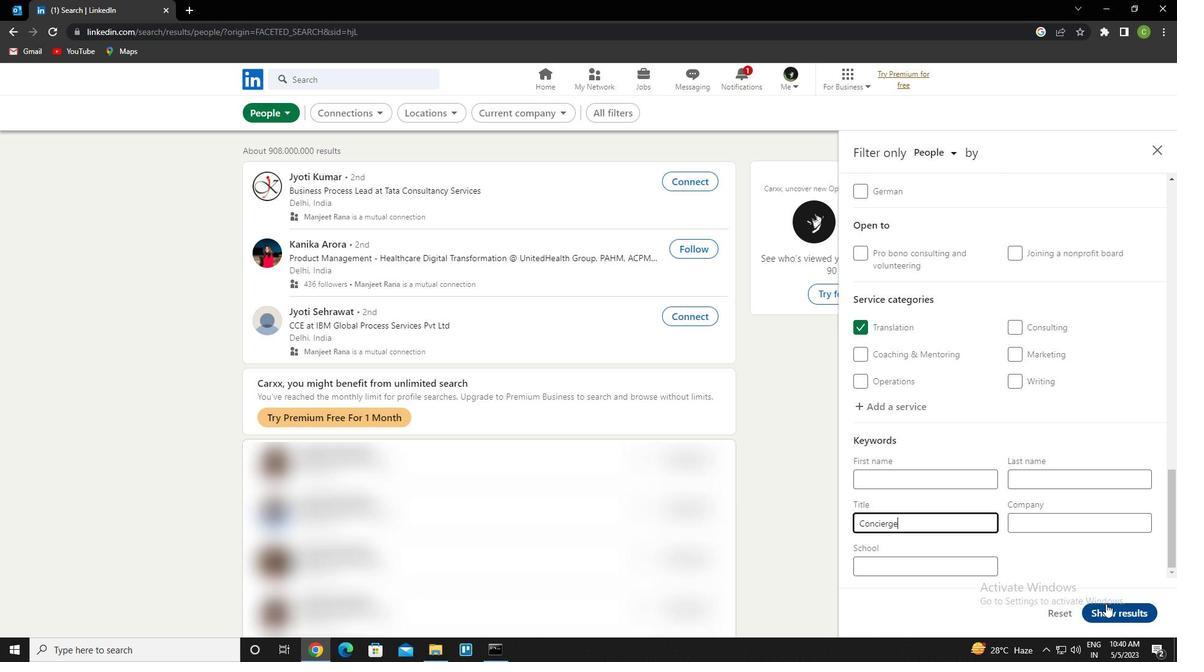 
Action: Mouse moved to (691, 498)
Screenshot: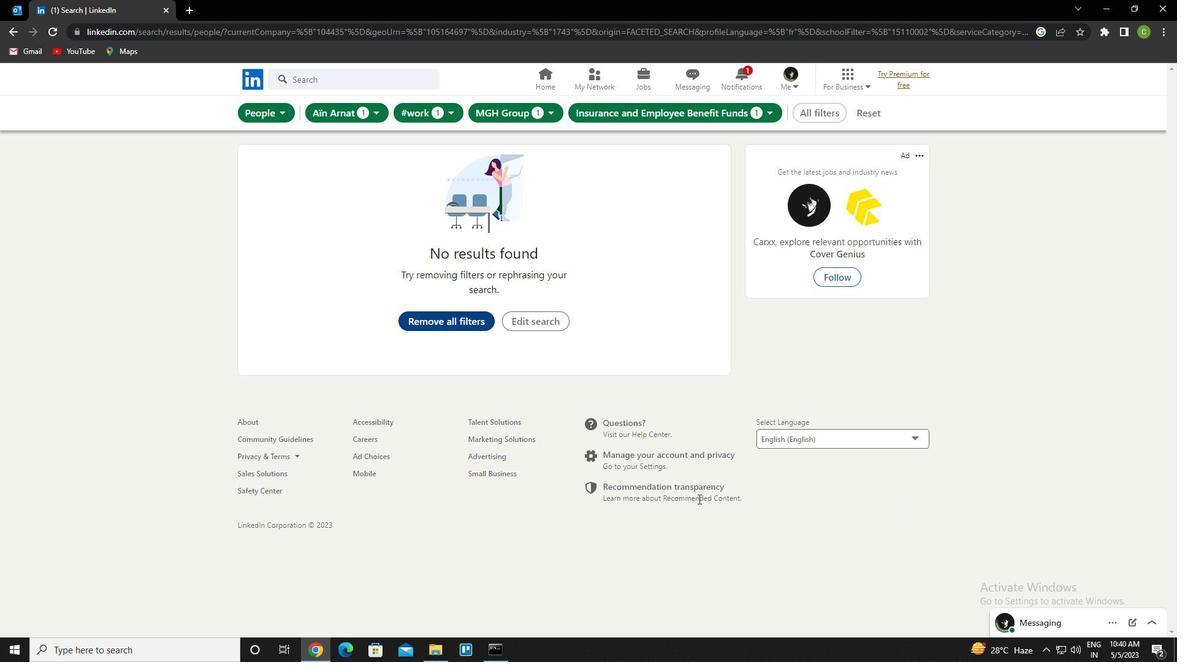 
